 Task: Open a blank sheet, save the file as regularreading.doc Add Heading 'Benefits of regular reading: 'Benefits of regular reading:  Add the following points with tick bulletsAdd the following points with tick bullets •	Expanding knowledge_x000D_
•	Improving cognitive abilities_x000D_
 Highlight heading with color  Grey Select the entire text and apply  Outside Borders ,change the font size of heading and points to 20
Action: Mouse moved to (20, 20)
Screenshot: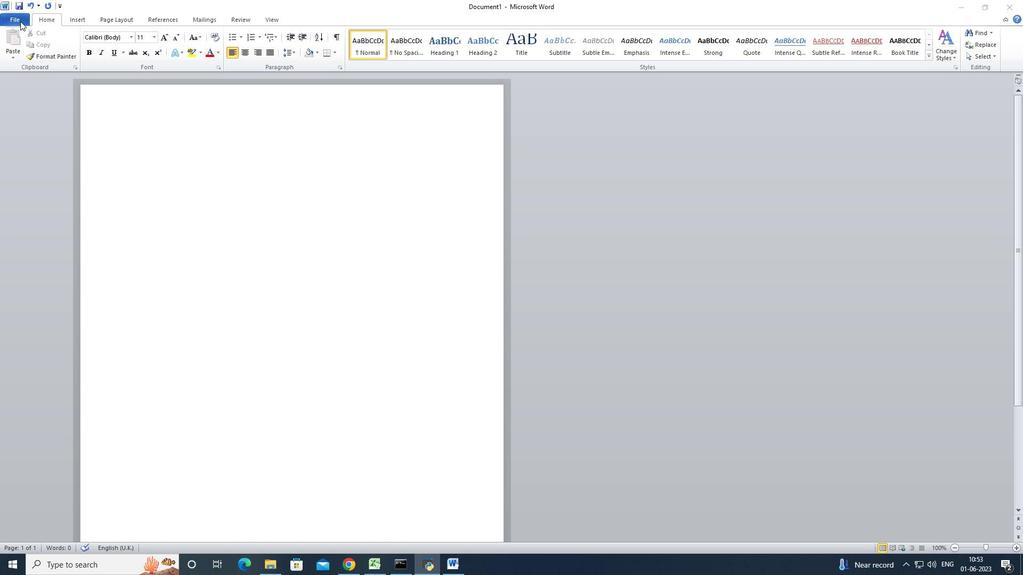 
Action: Mouse pressed left at (20, 20)
Screenshot: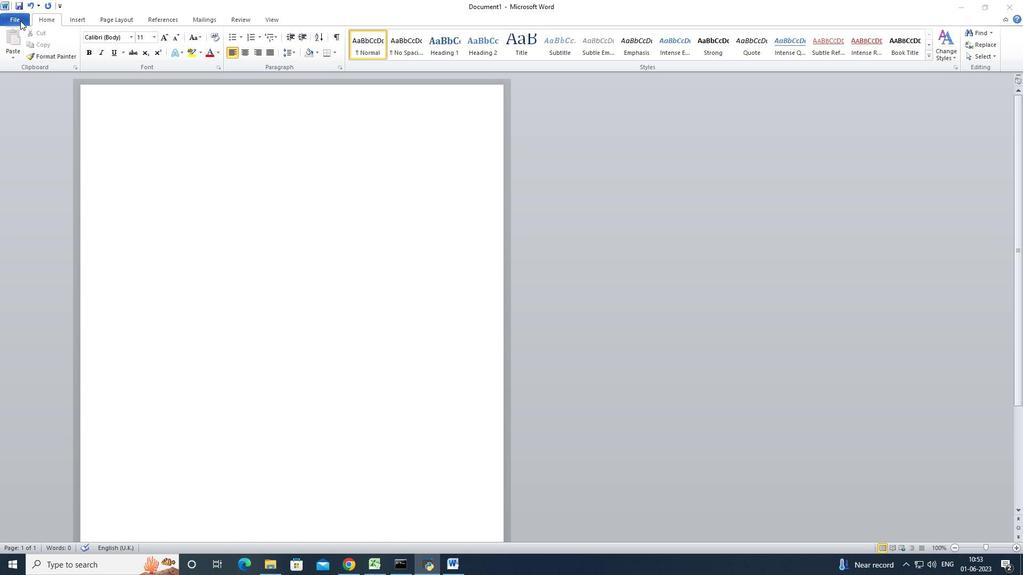 
Action: Mouse moved to (15, 17)
Screenshot: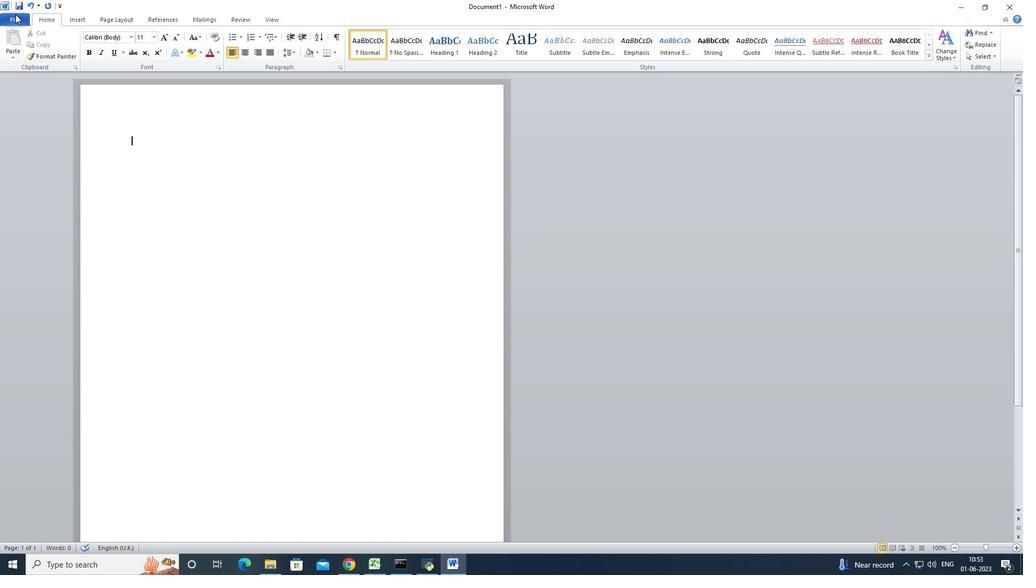 
Action: Mouse pressed left at (15, 17)
Screenshot: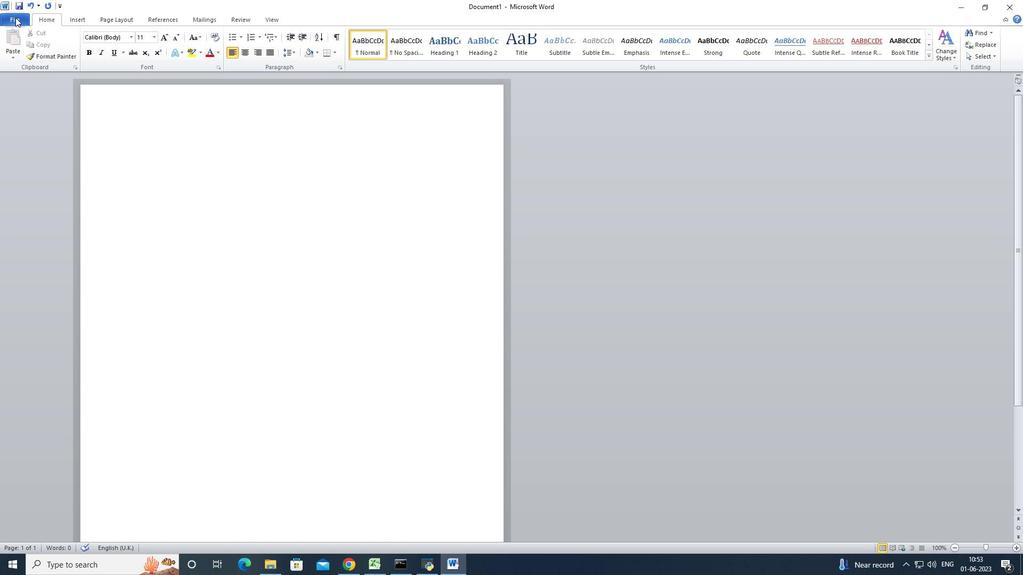 
Action: Mouse moved to (28, 140)
Screenshot: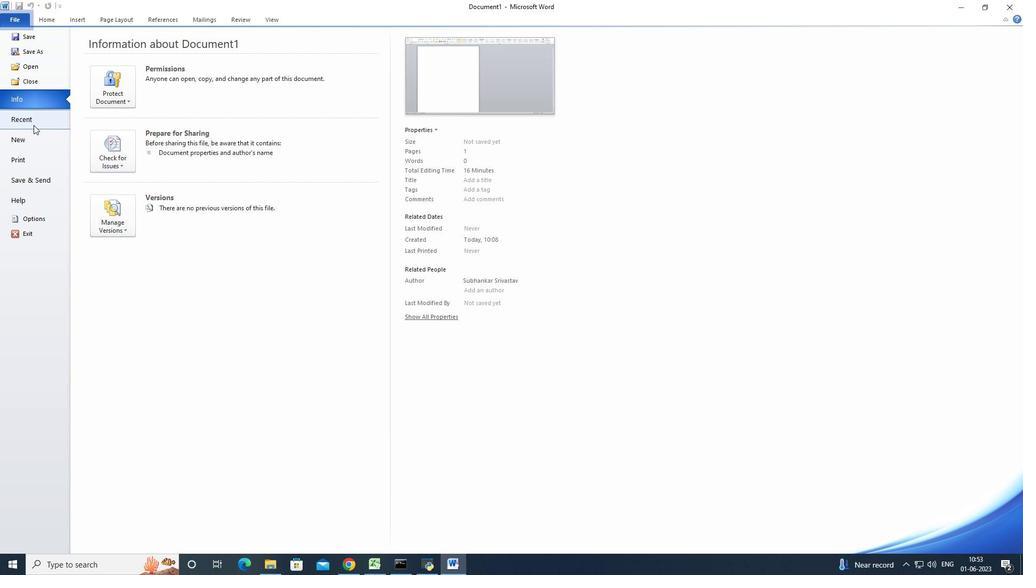 
Action: Mouse pressed left at (28, 140)
Screenshot: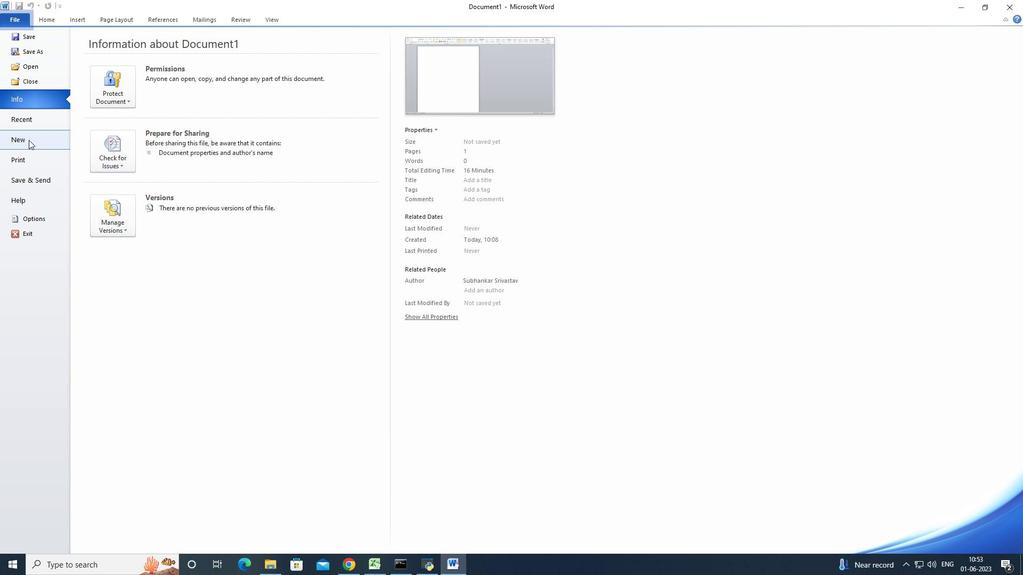 
Action: Mouse moved to (110, 109)
Screenshot: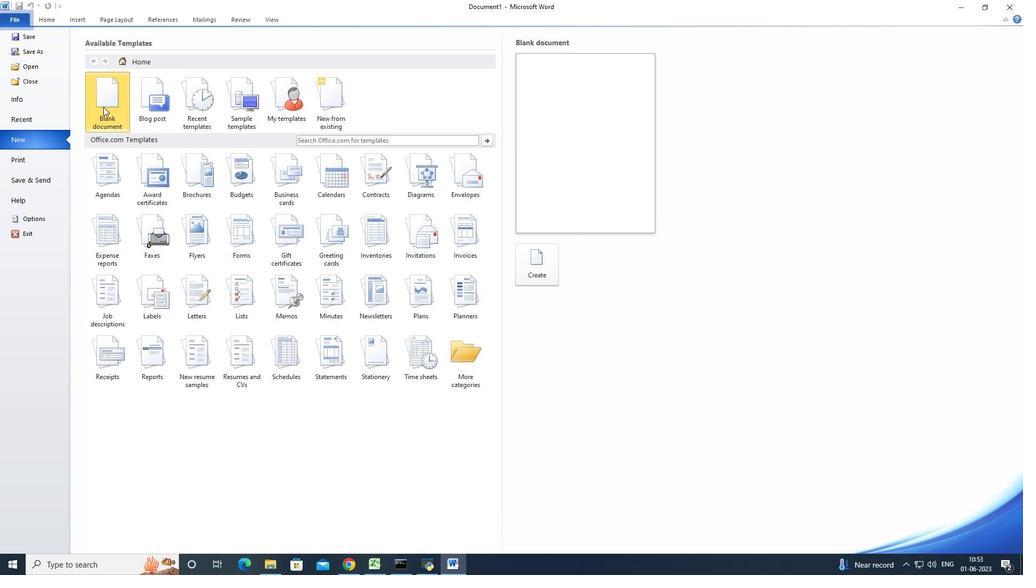 
Action: Mouse pressed left at (110, 109)
Screenshot: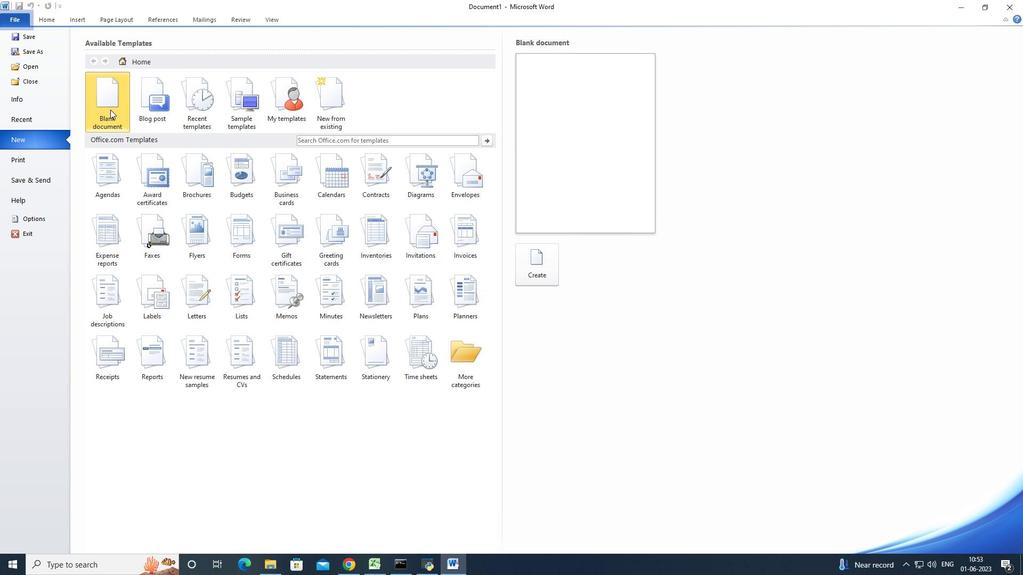 
Action: Mouse moved to (550, 258)
Screenshot: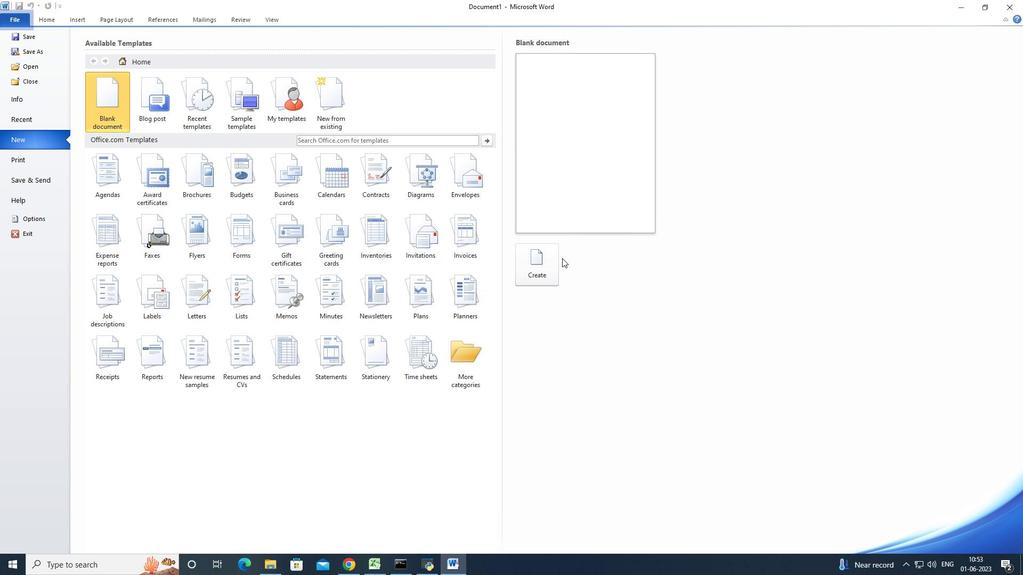 
Action: Mouse pressed left at (550, 258)
Screenshot: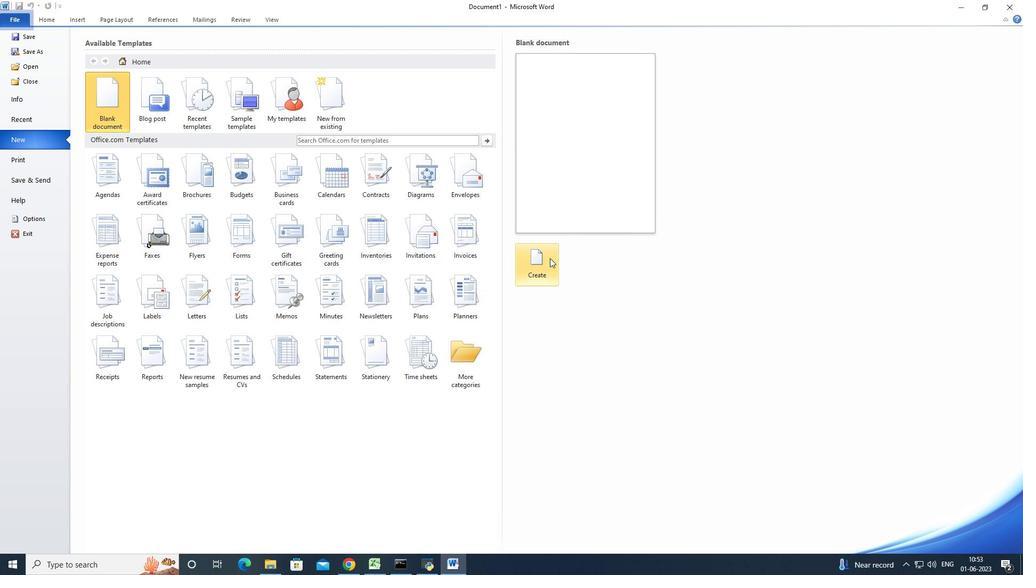 
Action: Mouse moved to (21, 19)
Screenshot: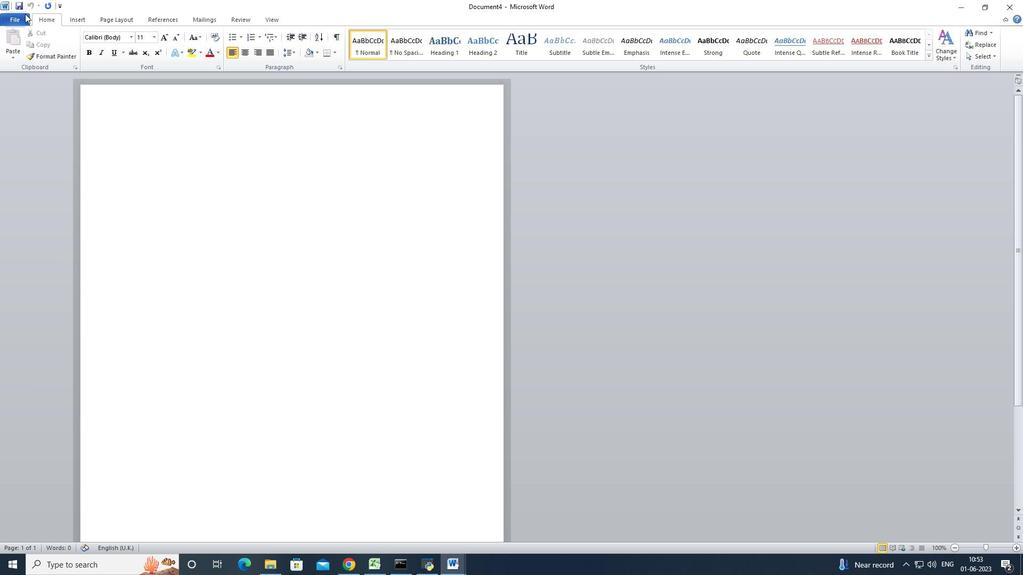 
Action: Mouse pressed left at (21, 19)
Screenshot: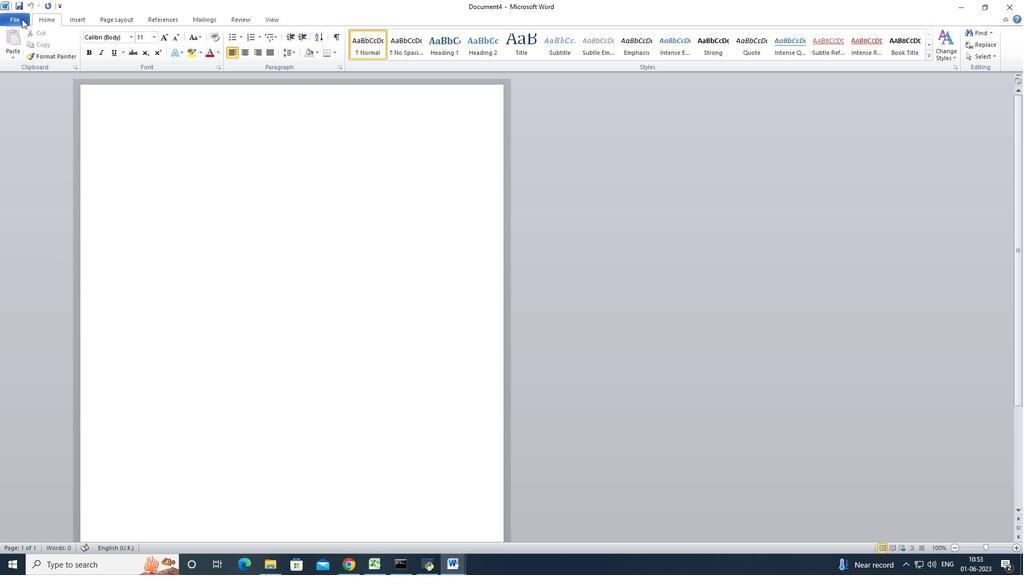 
Action: Mouse moved to (28, 41)
Screenshot: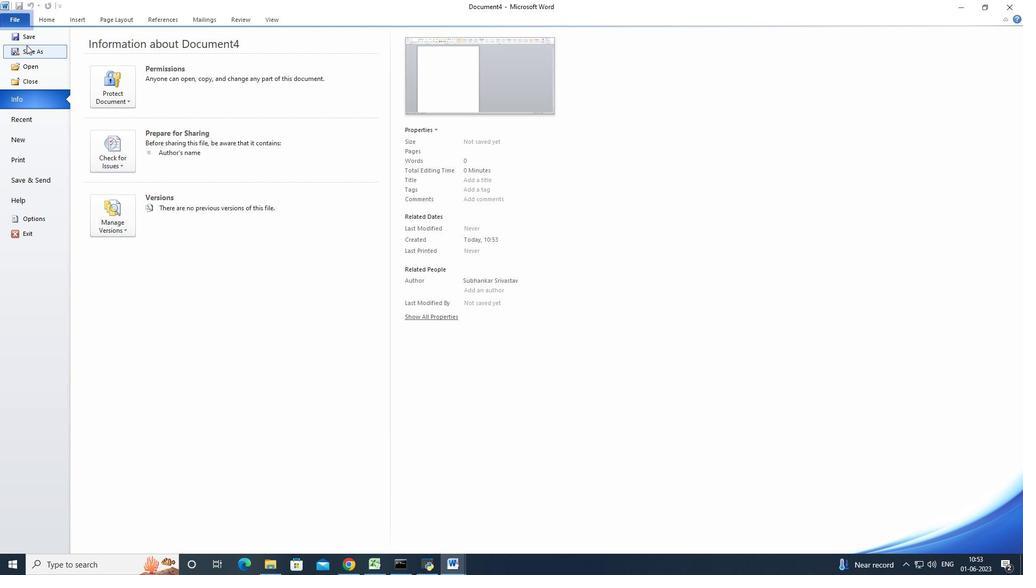 
Action: Mouse pressed left at (28, 41)
Screenshot: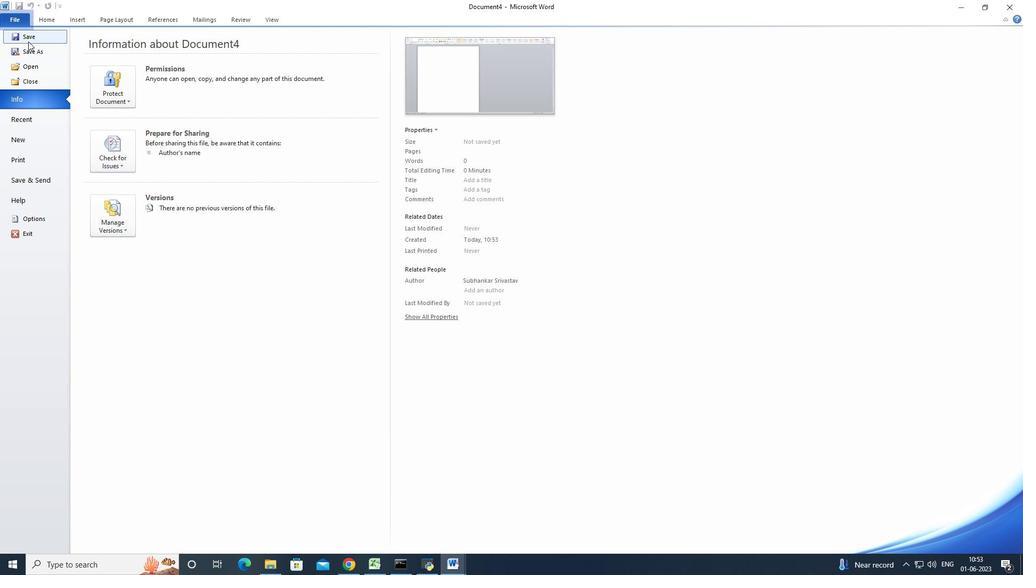 
Action: Mouse moved to (31, 51)
Screenshot: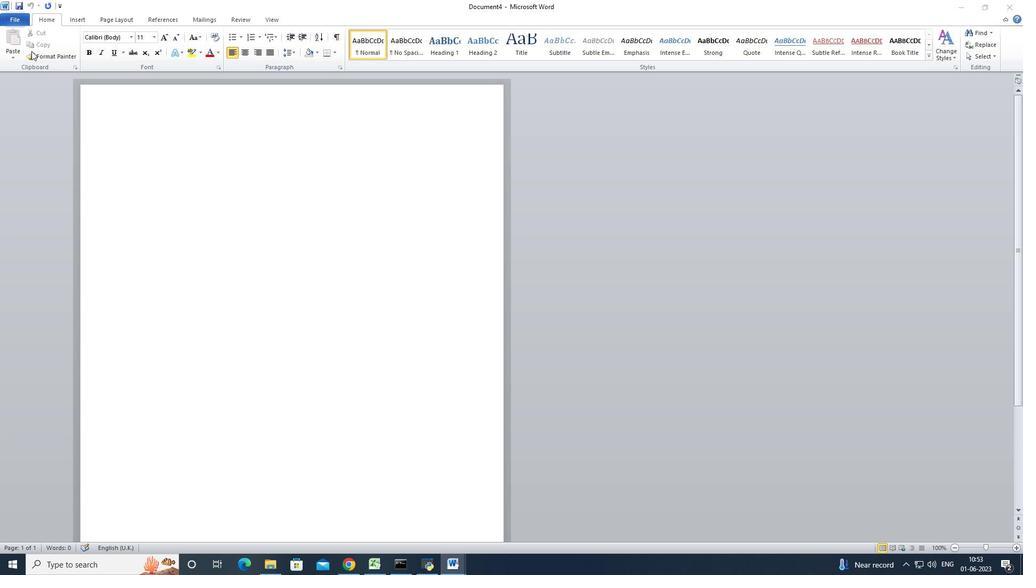 
Action: Key pressed <Key.shift>Regularreading
Screenshot: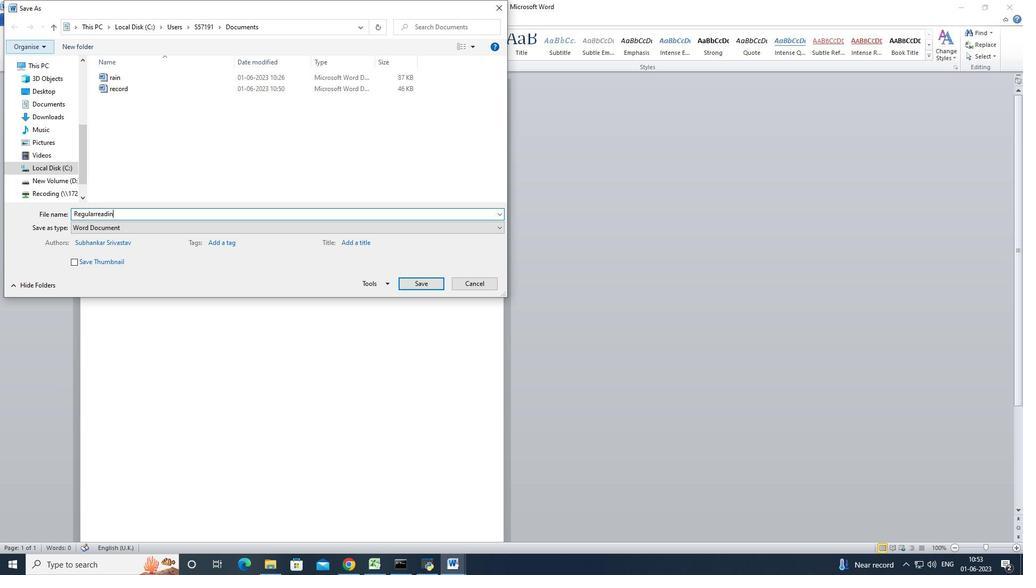 
Action: Mouse moved to (429, 288)
Screenshot: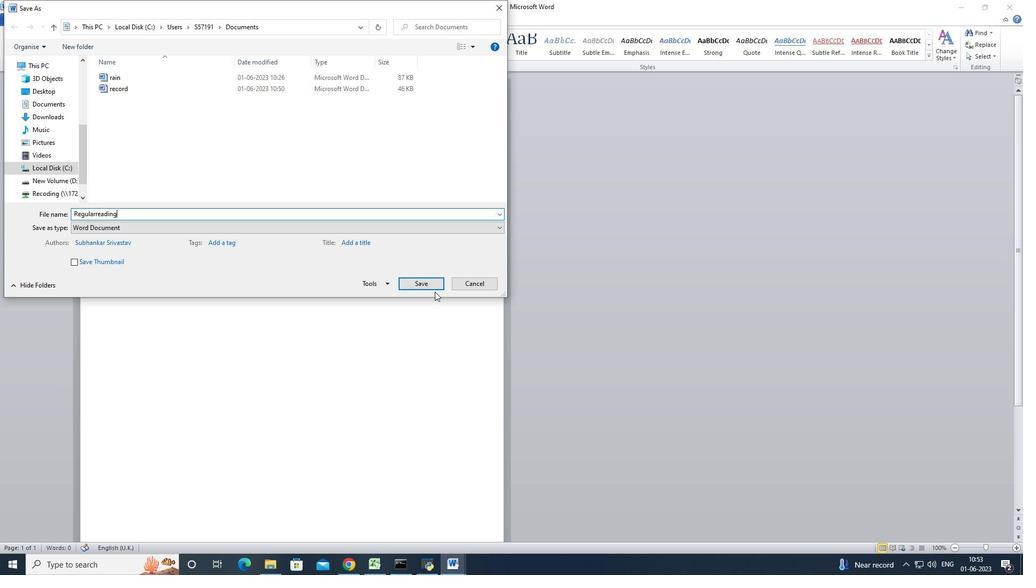
Action: Mouse pressed left at (429, 288)
Screenshot: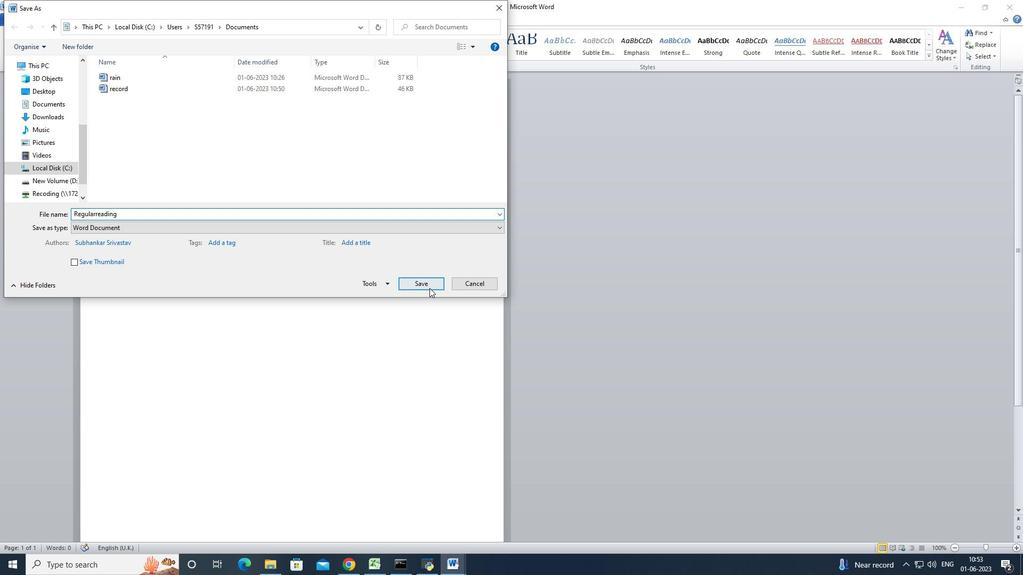 
Action: Mouse moved to (366, 259)
Screenshot: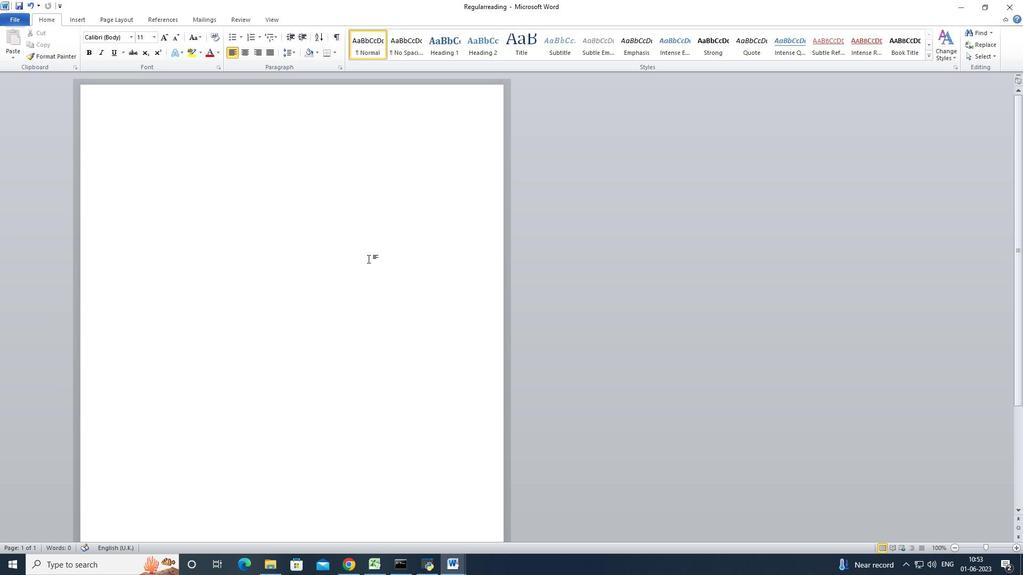 
Action: Key pressed <Key.shift><Key.shift><Key.shift><Key.shift><Key.shift><Key.shift><Key.shift><Key.shift><Key.shift><Key.shift><Key.shift><Key.shift><Key.shift><Key.shift><Key.shift><Key.shift><Key.shift><Key.shift><Key.shift><Key.shift><Key.shift><Key.shift><Key.shift><Key.shift><Key.shift><Key.shift><Key.shift><Key.shift><Key.shift>
Screenshot: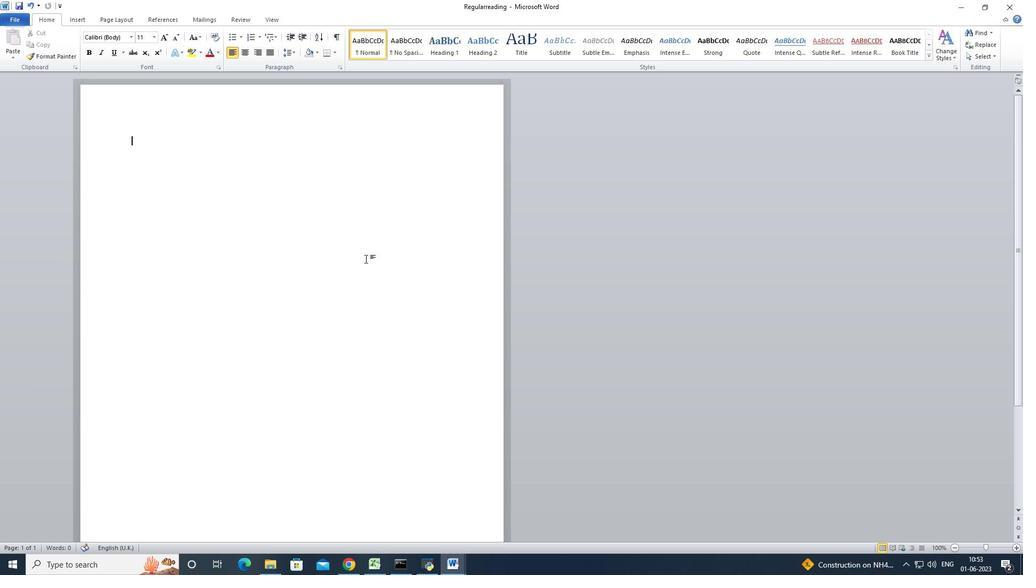 
Action: Mouse moved to (447, 42)
Screenshot: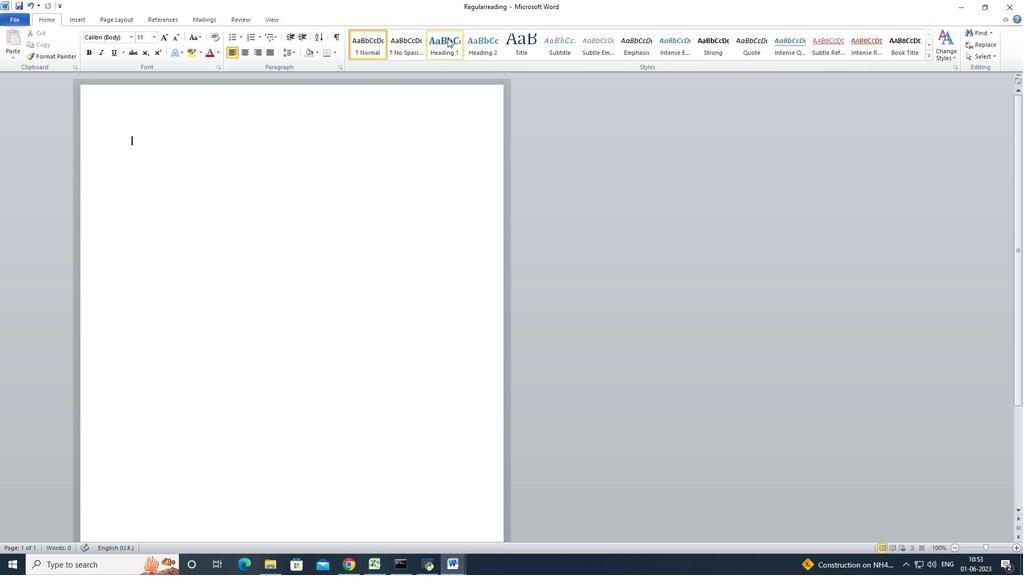
Action: Mouse pressed left at (447, 42)
Screenshot: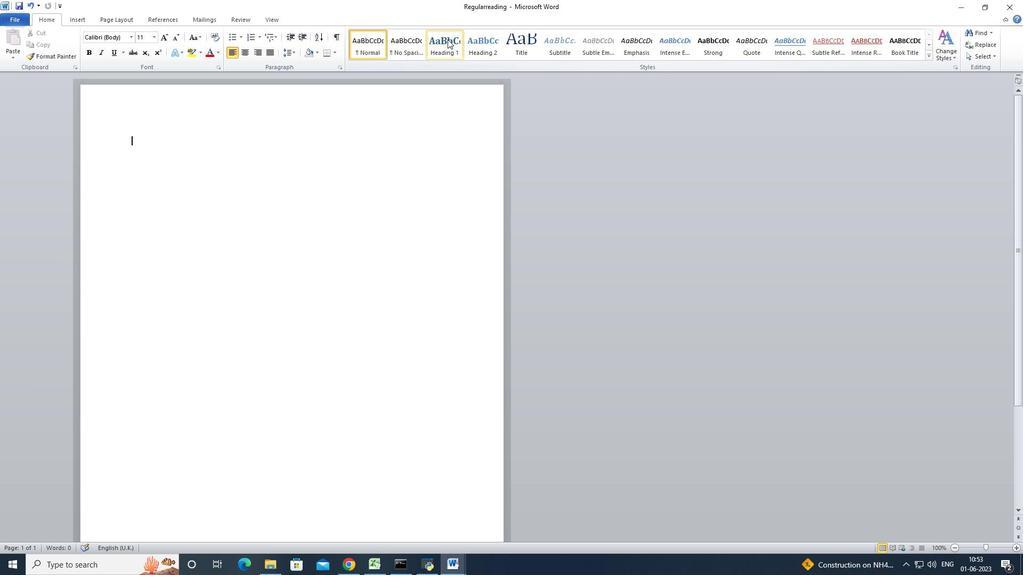
Action: Key pressed <Key.shift><Key.shift><Key.shift><Key.shift><Key.shift><Key.shift><Key.shift><Key.shift><Key.shift><Key.shift><Key.shift><Key.shift><Key.shift><Key.shift><Key.shift><Key.shift><Key.shift><Key.shift><Key.shift><Key.shift><Key.shift><Key.shift><Key.shift><Key.shift><Key.shift><Key.shift><Key.shift><Key.shift><Key.shift><Key.shift><Key.shift><Key.shift><Key.shift><Key.shift><Key.shift><Key.shift><Key.shift><Key.shift><Key.shift><Key.shift>Benefits<Key.space>of<Key.space><Key.shift><Key.shift>regular<Key.space>reading
Screenshot: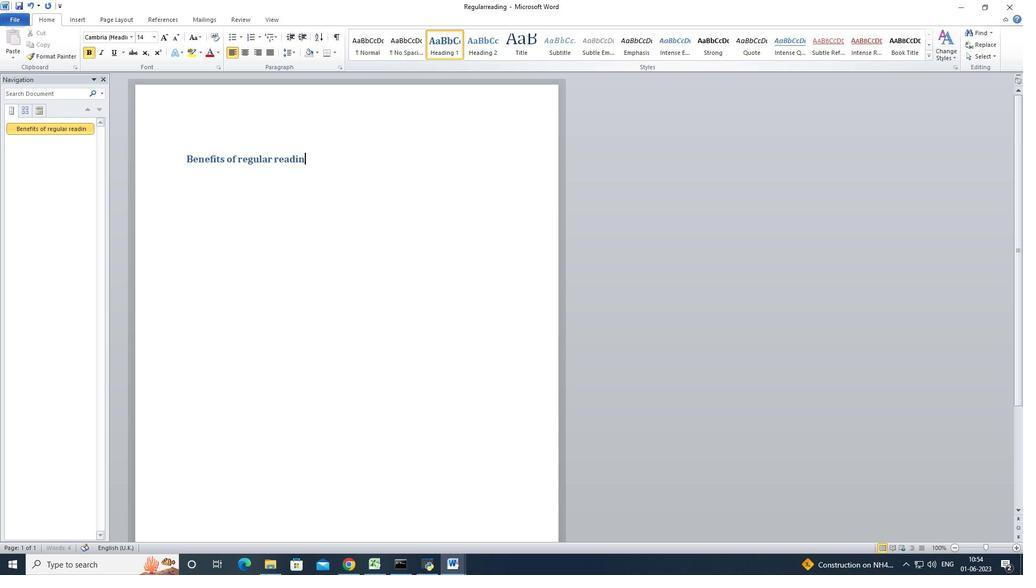 
Action: Mouse moved to (443, 44)
Screenshot: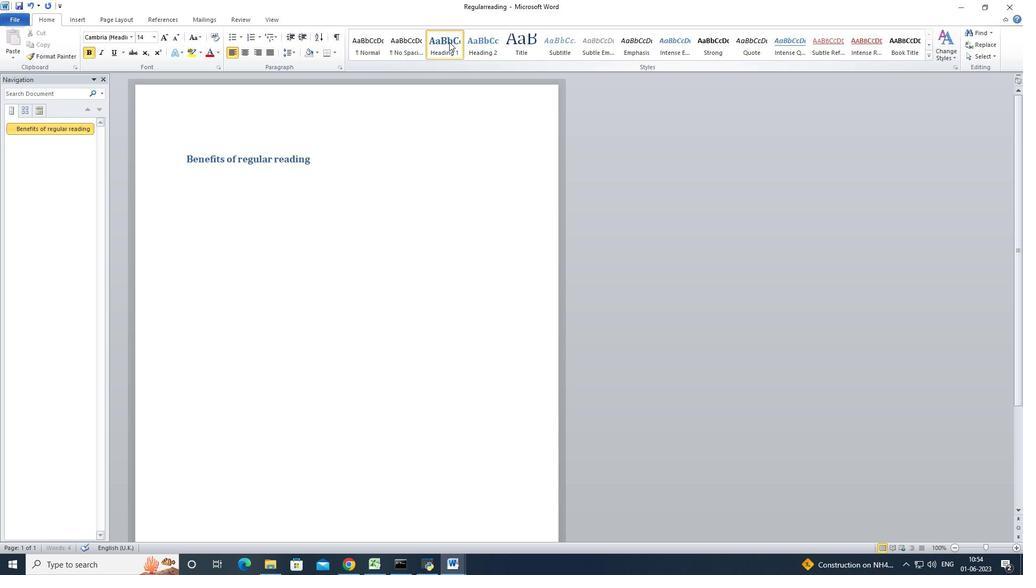 
Action: Mouse pressed left at (443, 44)
Screenshot: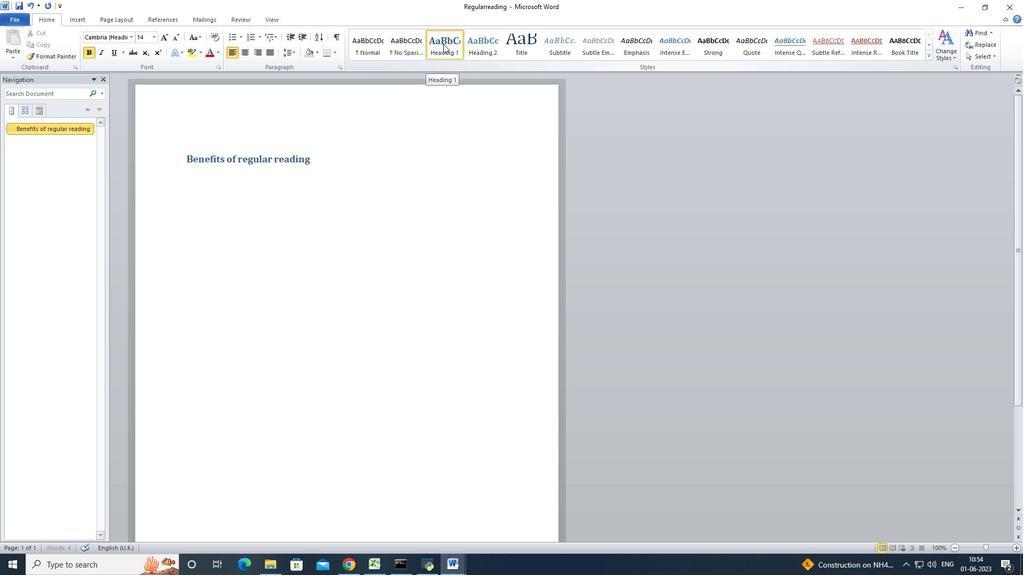 
Action: Mouse moved to (196, 179)
Screenshot: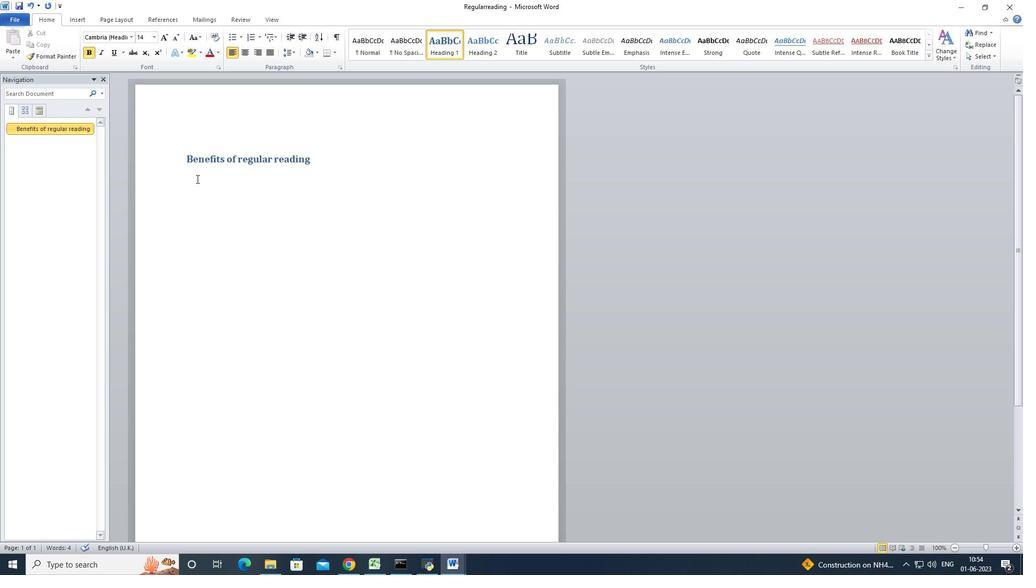 
Action: Mouse pressed left at (196, 179)
Screenshot: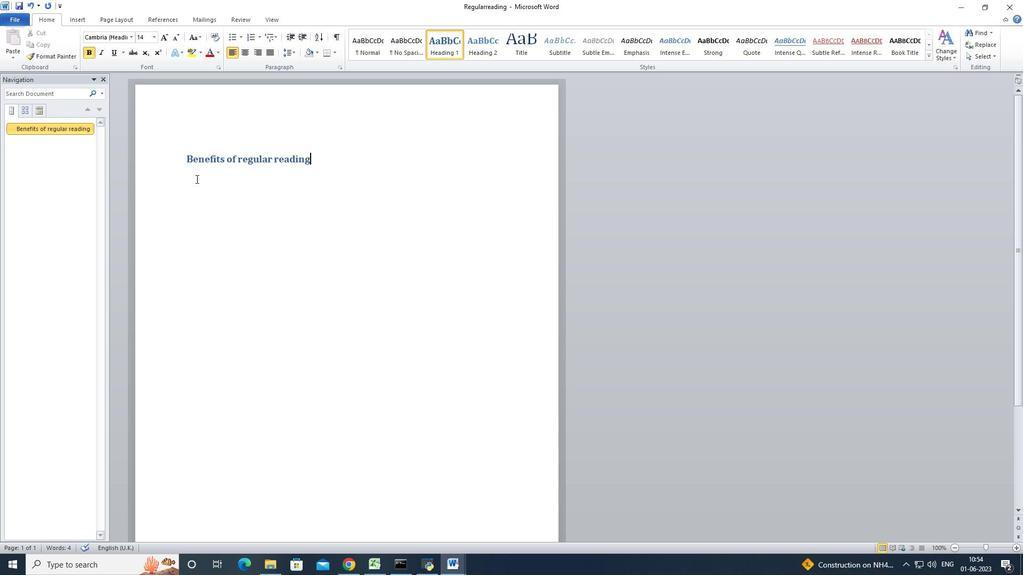 
Action: Mouse pressed left at (196, 179)
Screenshot: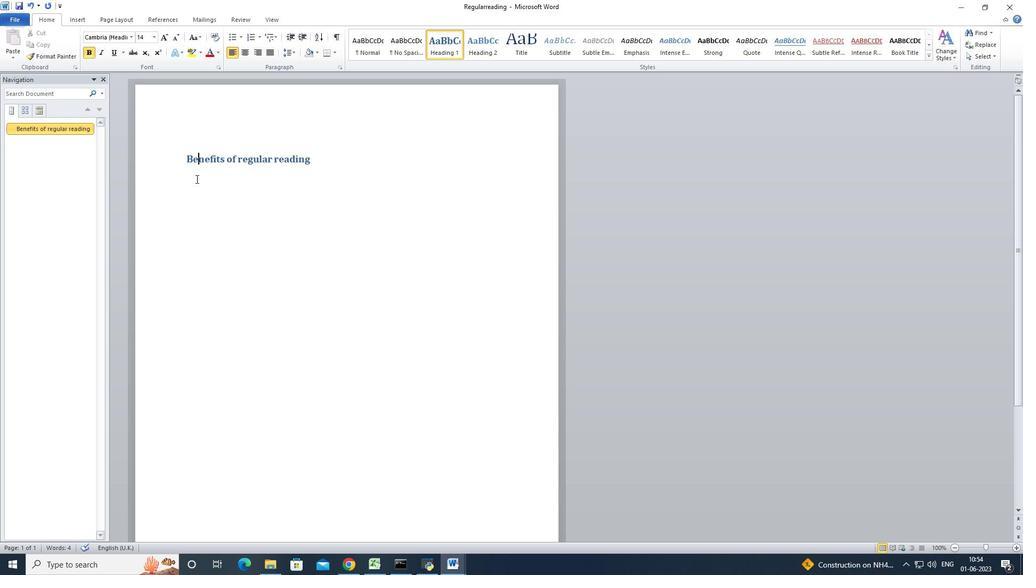 
Action: Mouse moved to (242, 39)
Screenshot: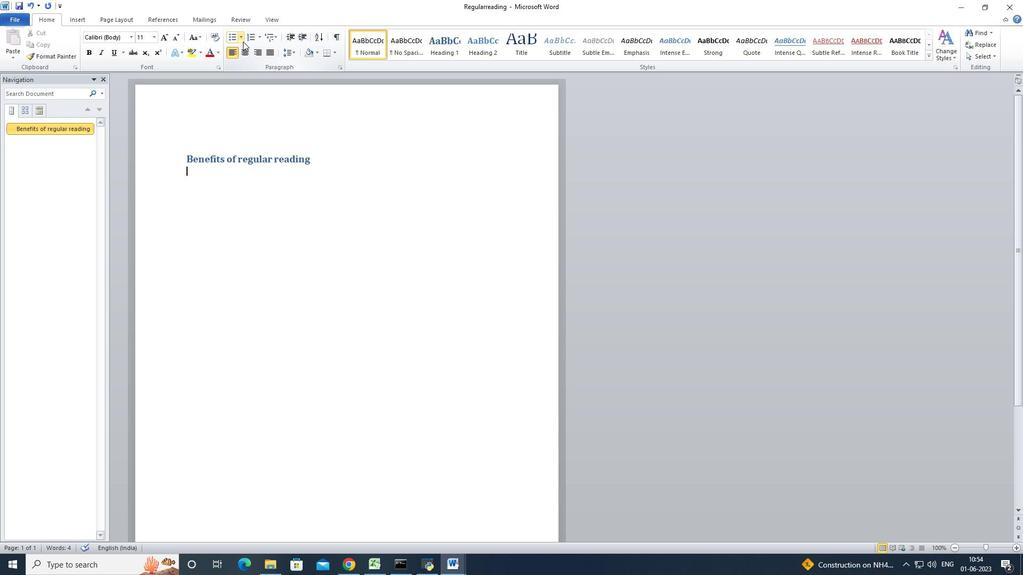 
Action: Mouse pressed left at (242, 39)
Screenshot: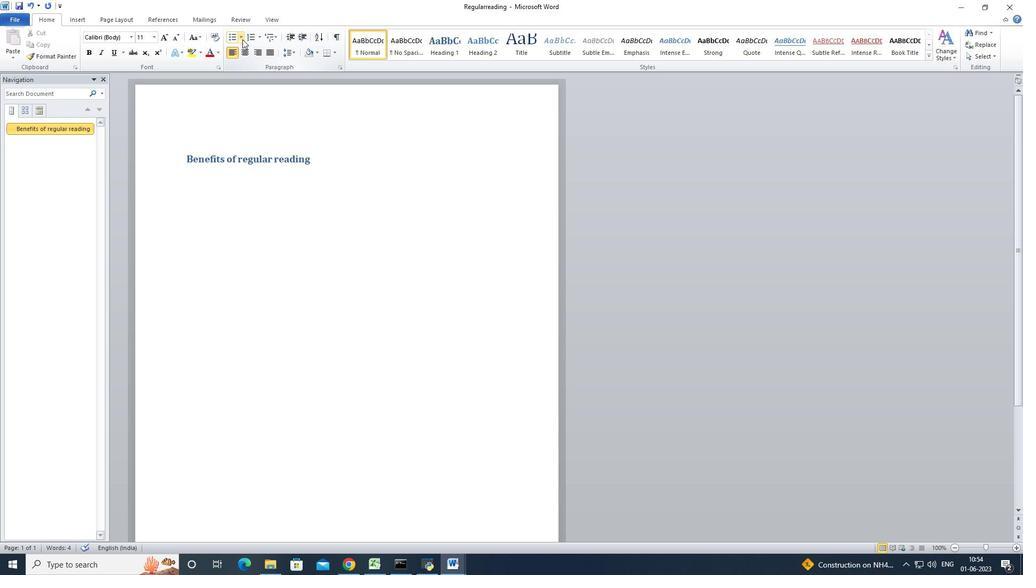 
Action: Mouse moved to (263, 95)
Screenshot: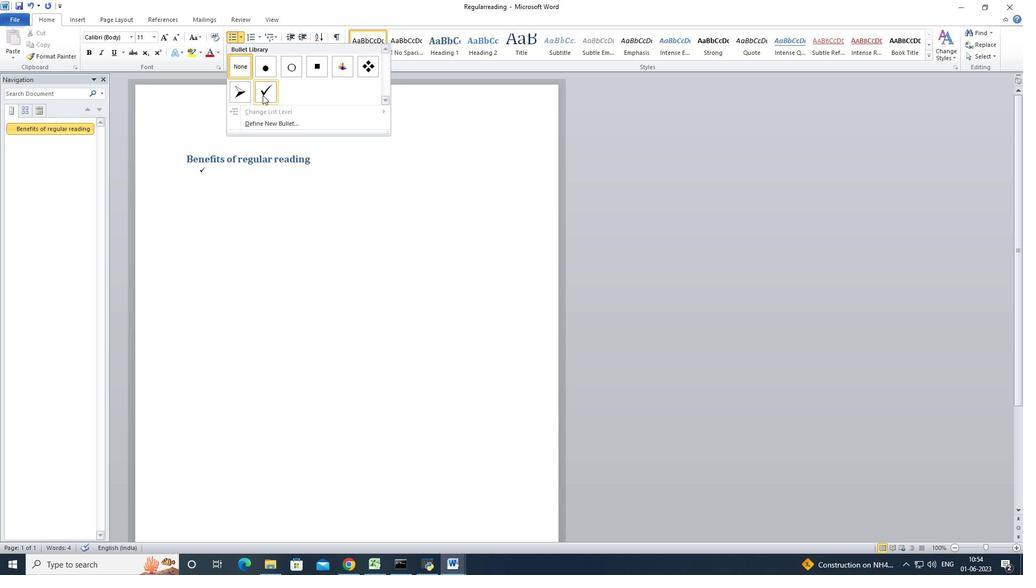 
Action: Mouse pressed left at (263, 95)
Screenshot: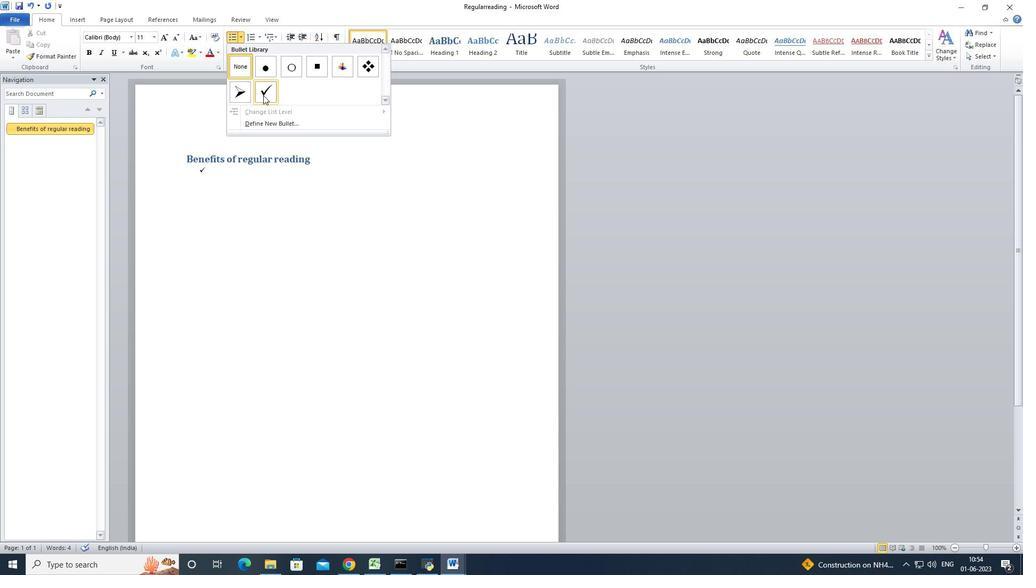
Action: Key pressed <Key.shift>Expanding<Key.space><Key.shift><Key.shift><Key.shift>knowlege<Key.enter>i<Key.backspace><Key.shift>Improving<Key.space>cognitive<Key.space>abilities
Screenshot: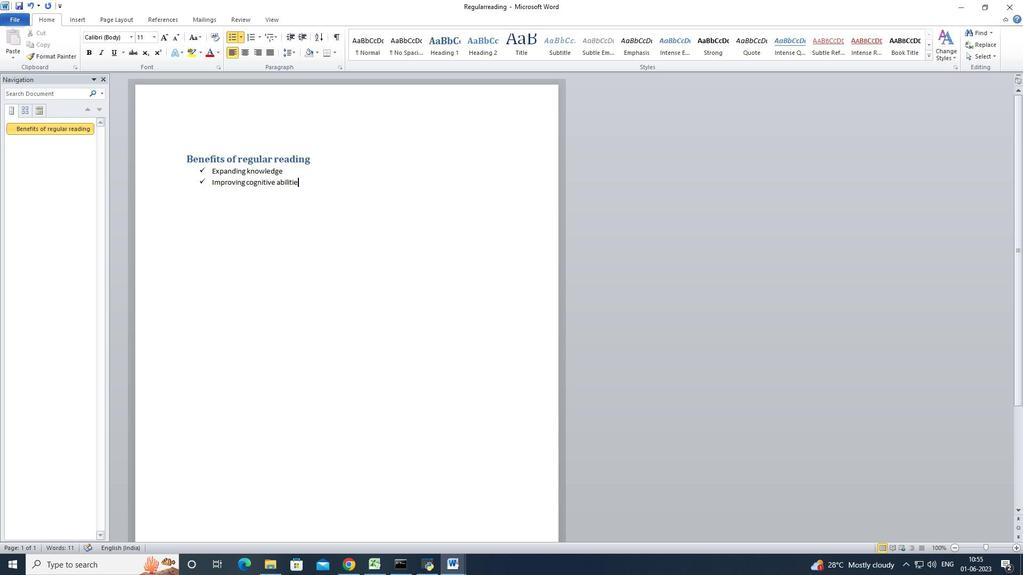 
Action: Mouse moved to (317, 159)
Screenshot: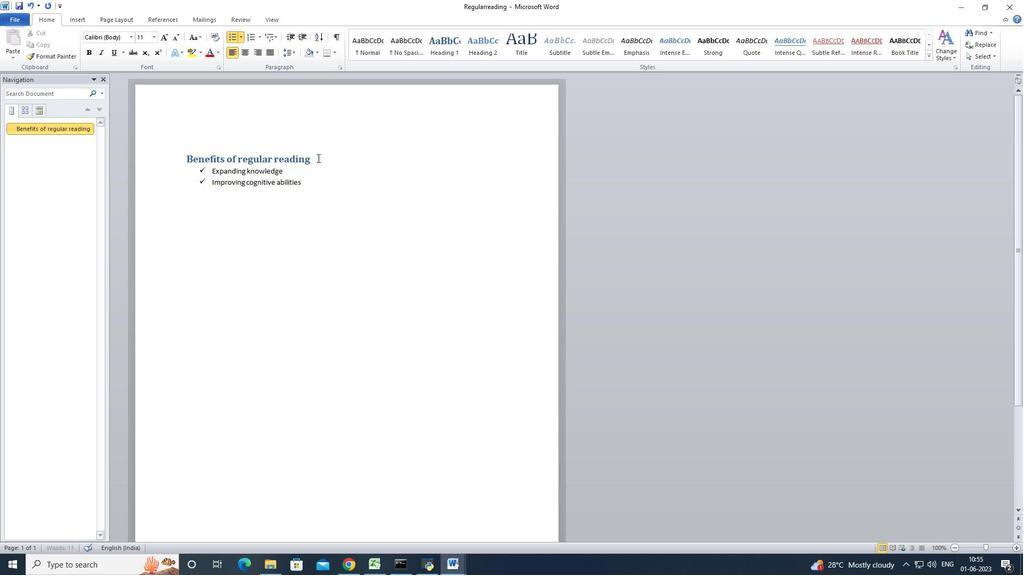
Action: Mouse pressed left at (317, 159)
Screenshot: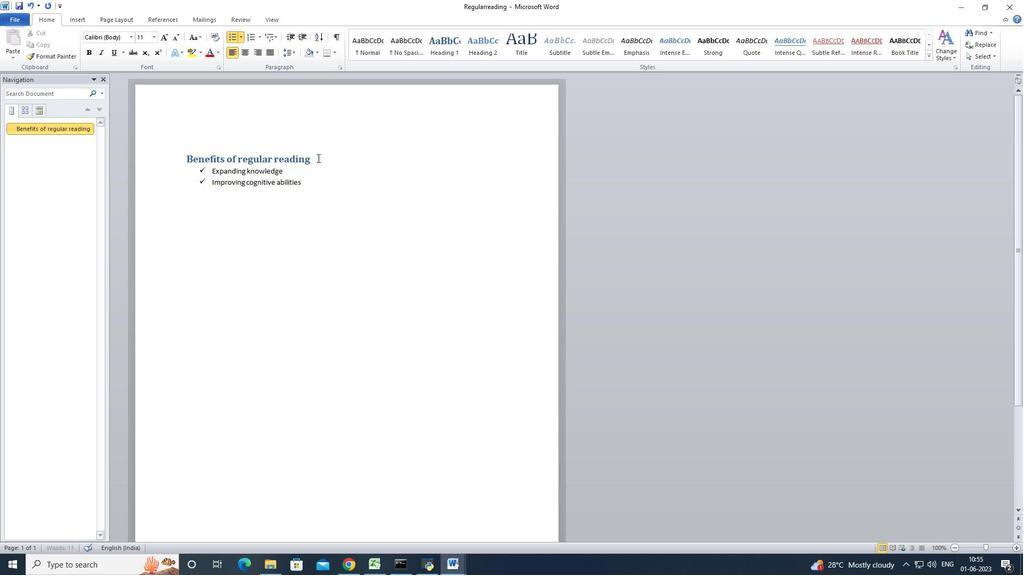 
Action: Mouse moved to (220, 53)
Screenshot: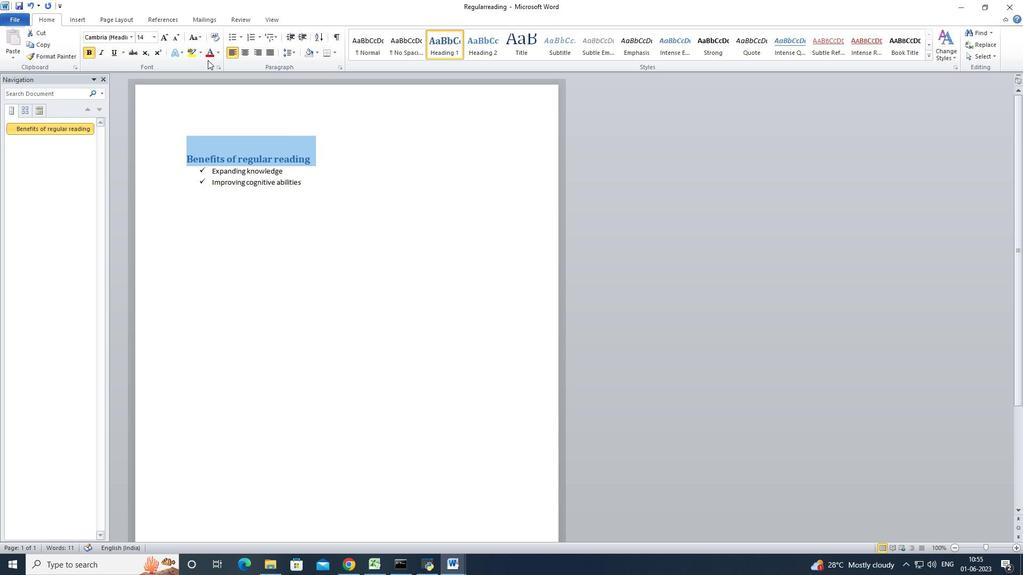 
Action: Mouse pressed left at (220, 53)
Screenshot: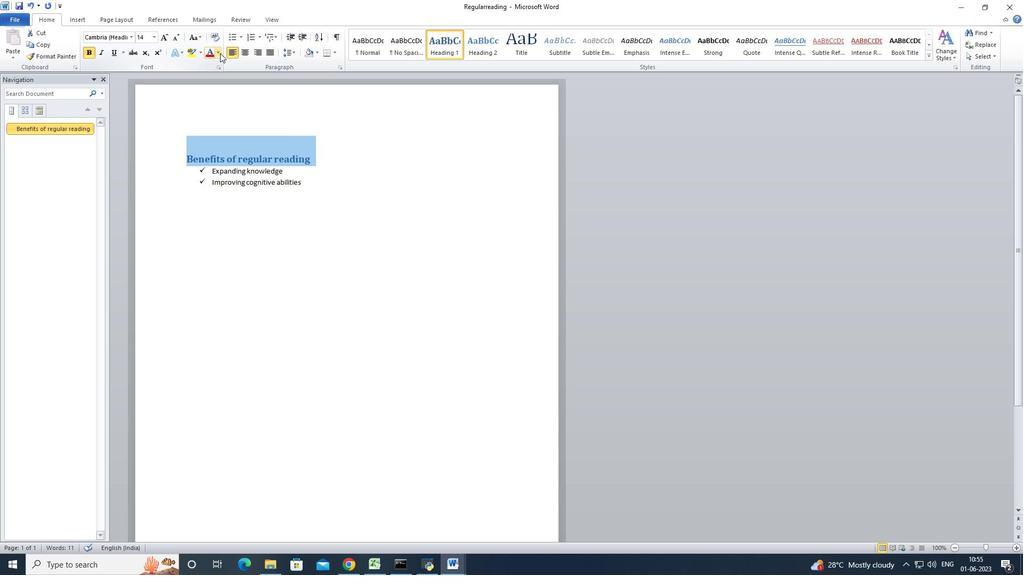 
Action: Mouse moved to (198, 53)
Screenshot: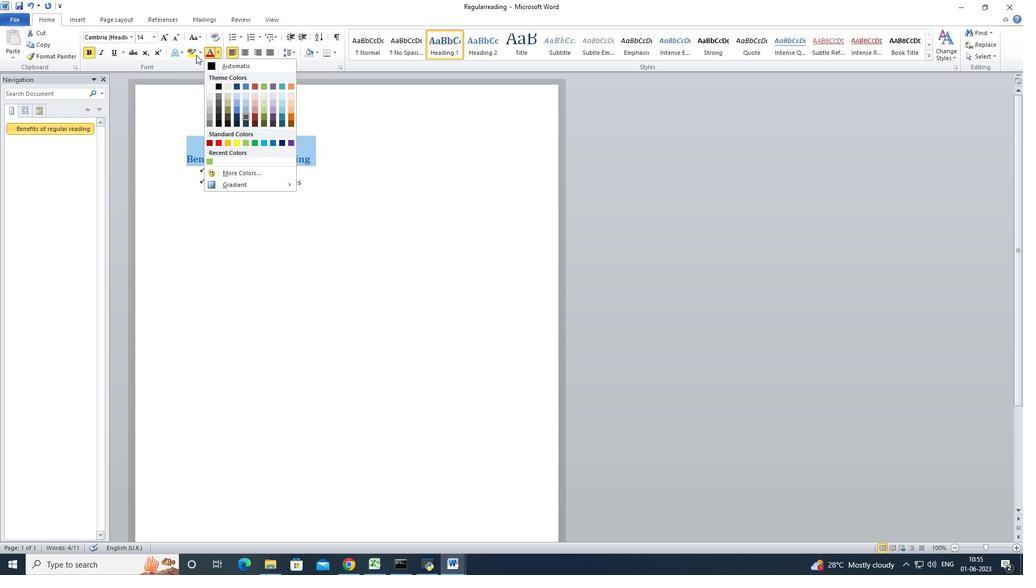 
Action: Mouse pressed left at (198, 53)
Screenshot: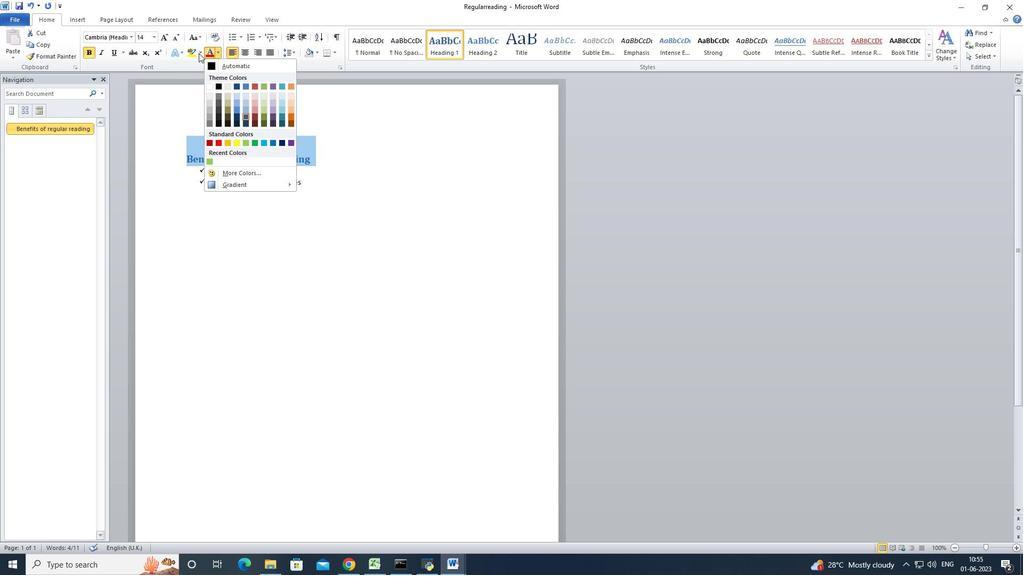 
Action: Mouse moved to (246, 100)
Screenshot: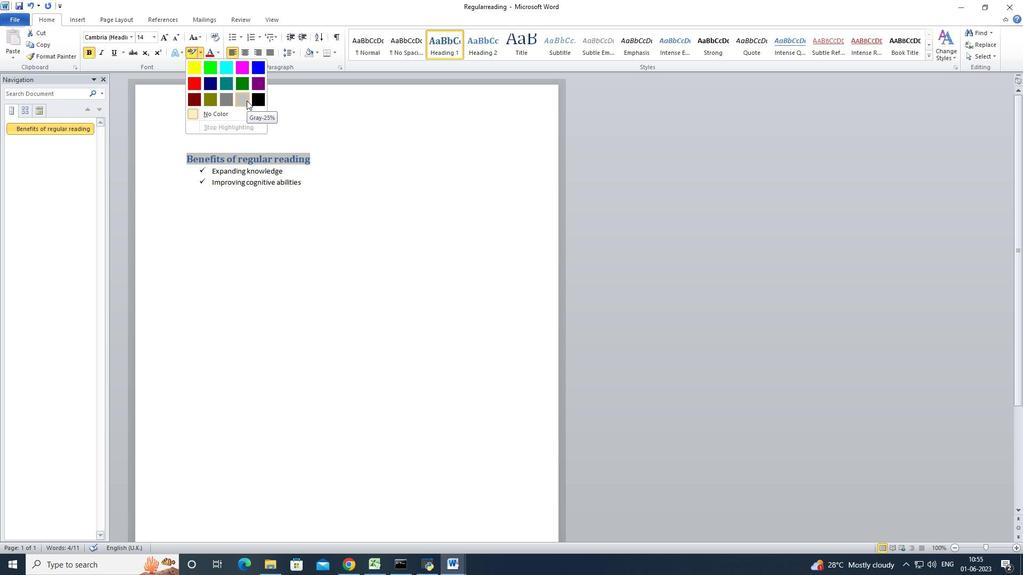 
Action: Mouse pressed left at (246, 100)
Screenshot: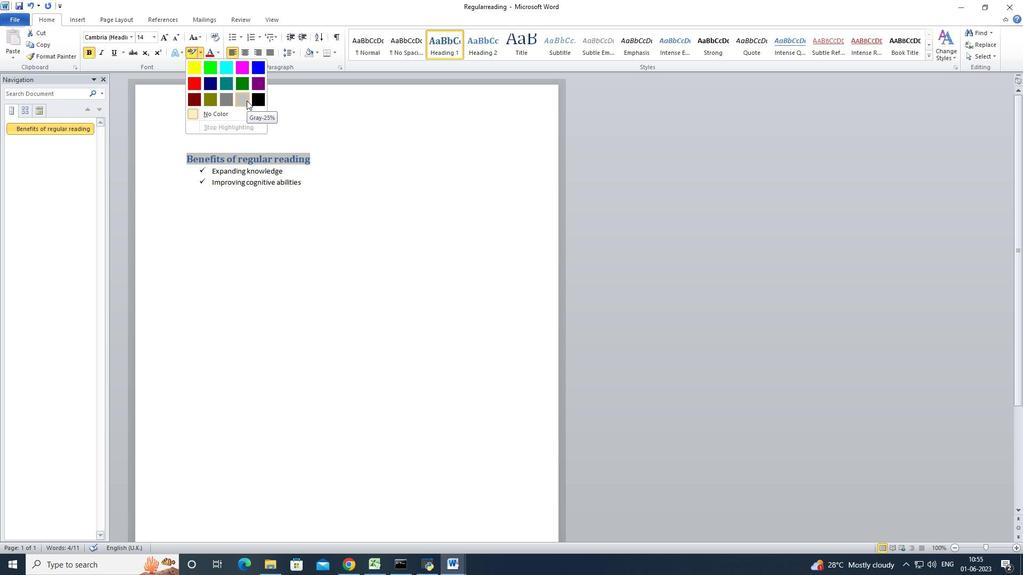 
Action: Mouse moved to (181, 150)
Screenshot: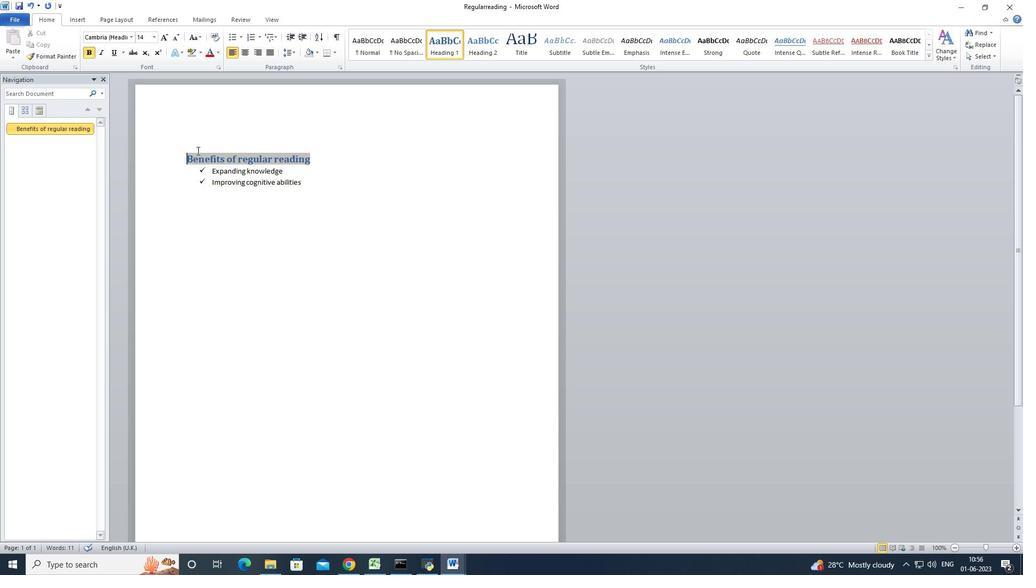 
Action: Mouse pressed left at (181, 150)
Screenshot: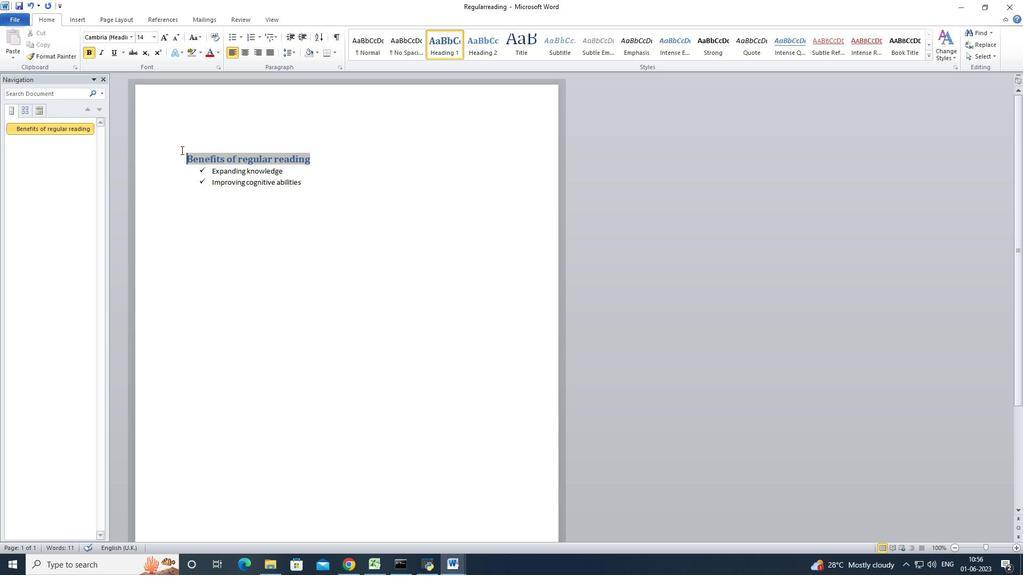 
Action: Mouse moved to (337, 53)
Screenshot: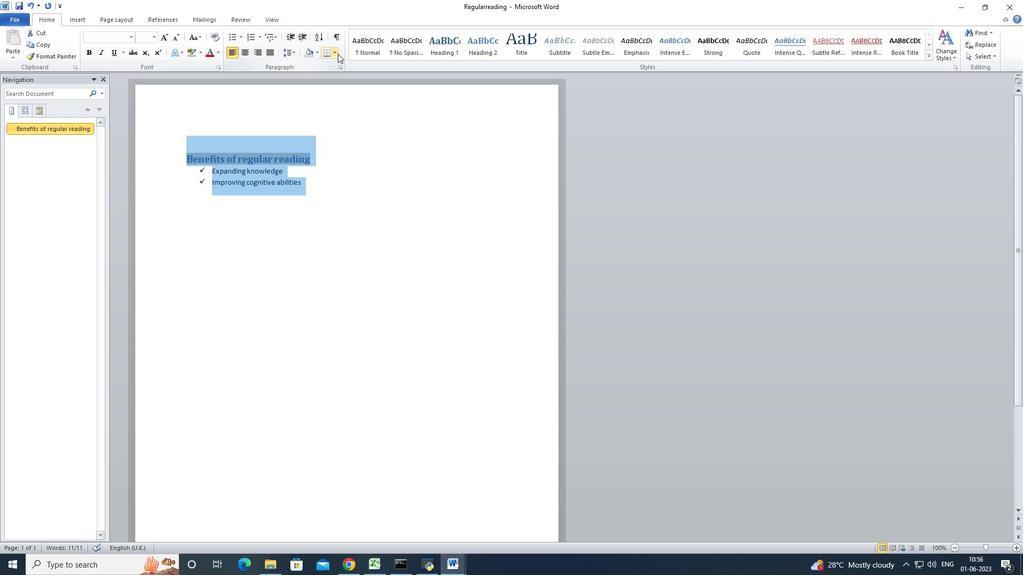 
Action: Mouse pressed left at (337, 53)
Screenshot: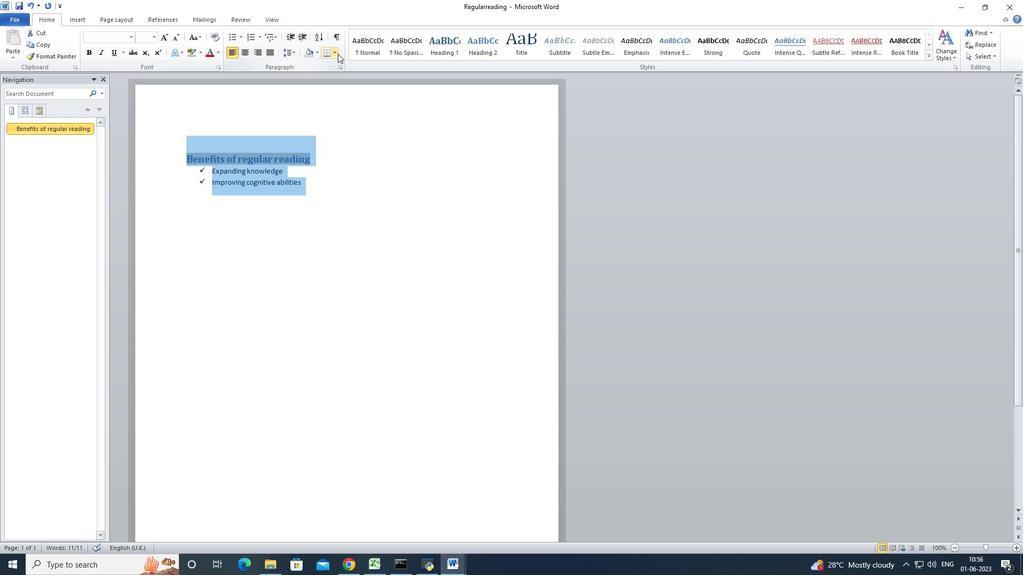 
Action: Mouse moved to (359, 141)
Screenshot: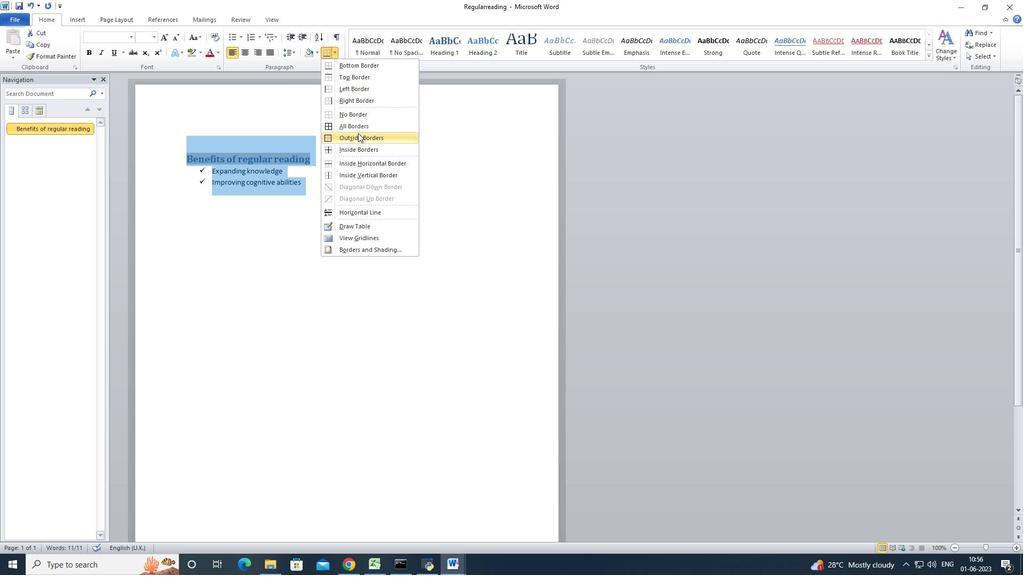 
Action: Mouse pressed left at (359, 141)
Screenshot: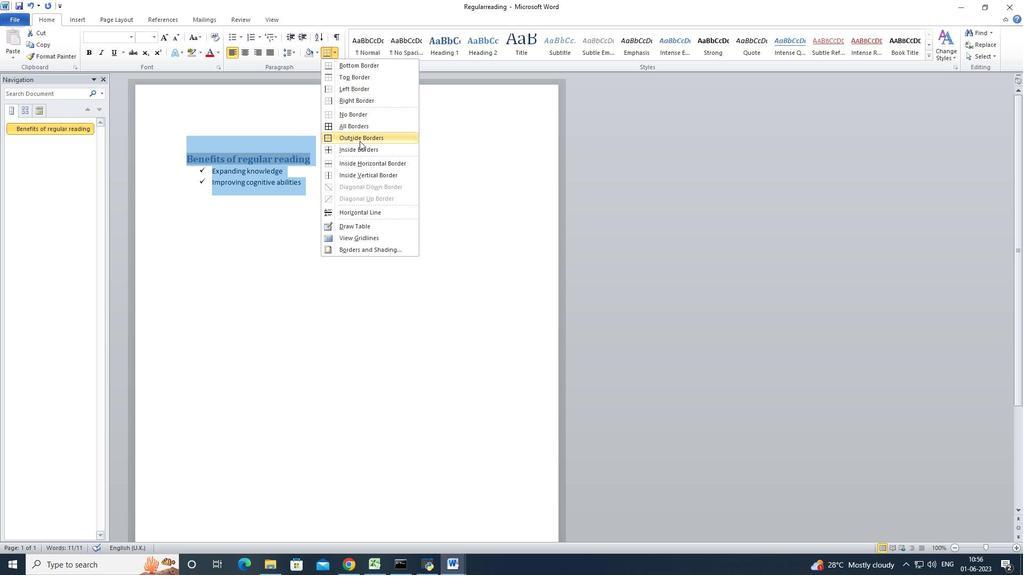 
Action: Mouse moved to (321, 222)
Screenshot: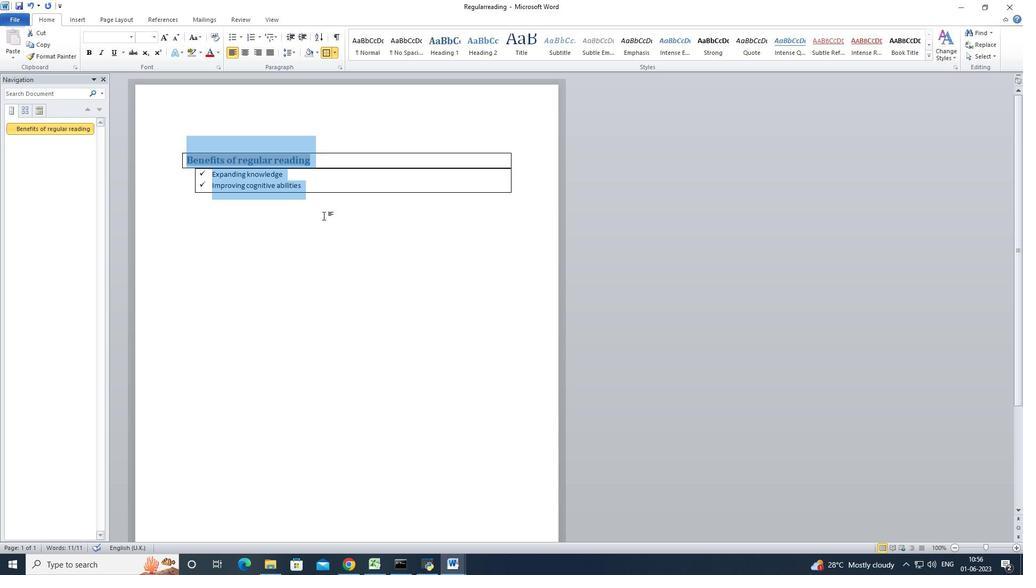 
Action: Mouse pressed left at (321, 222)
Screenshot: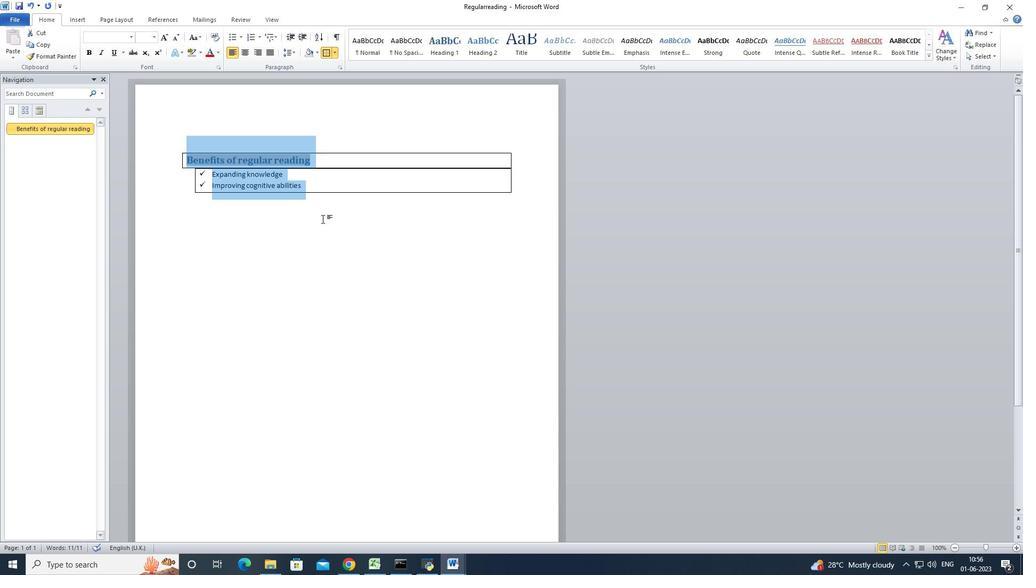
Action: Mouse moved to (182, 155)
Screenshot: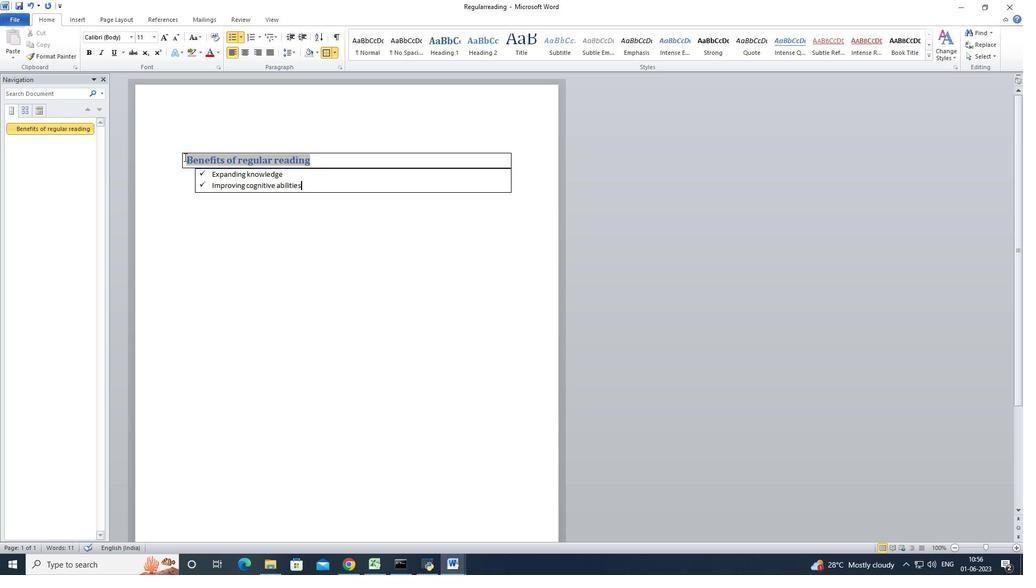 
Action: Mouse pressed left at (182, 155)
Screenshot: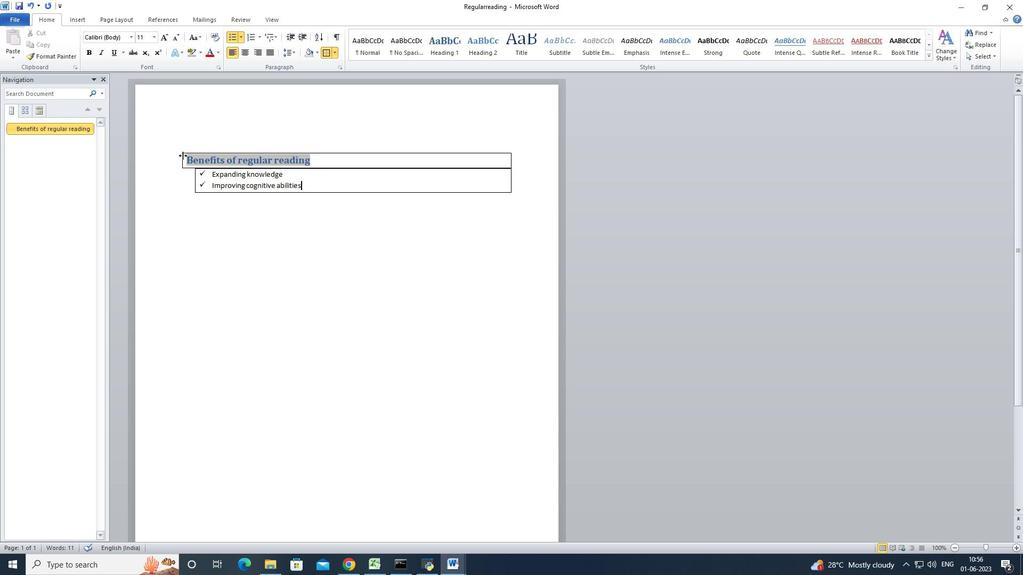 
Action: Mouse moved to (182, 157)
Screenshot: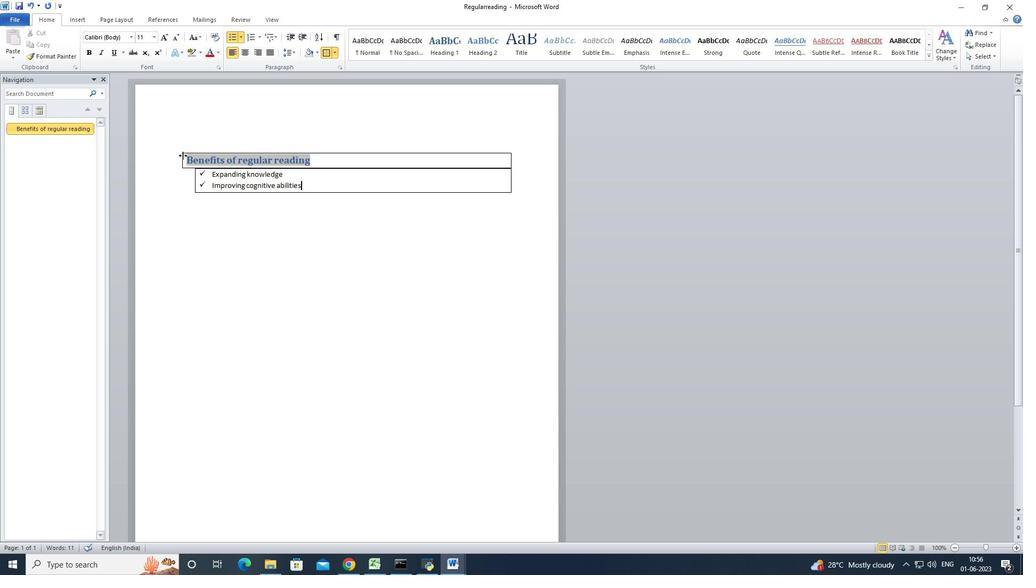 
Action: Key pressed ctrl+A
Screenshot: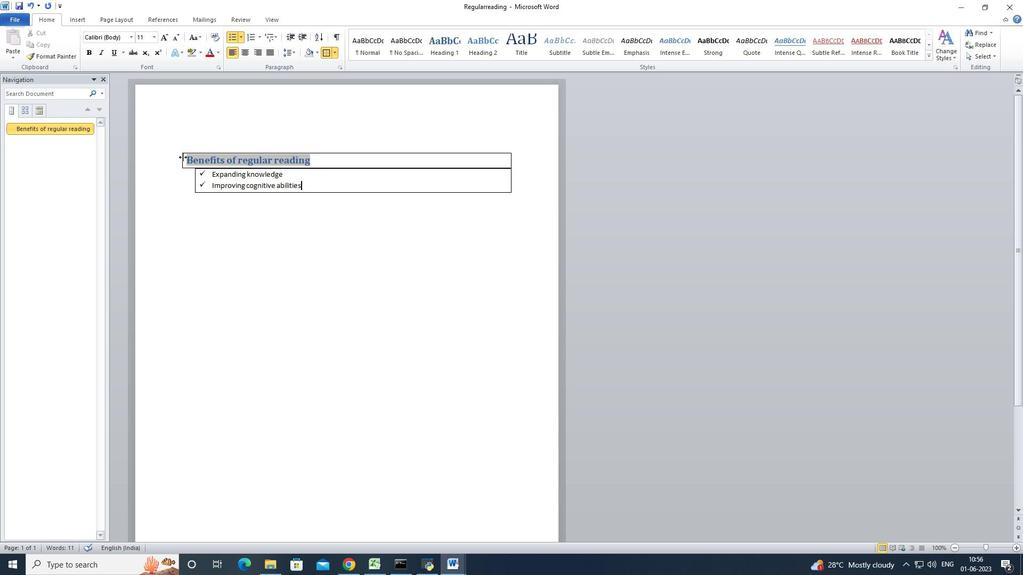 
Action: Mouse moved to (155, 38)
Screenshot: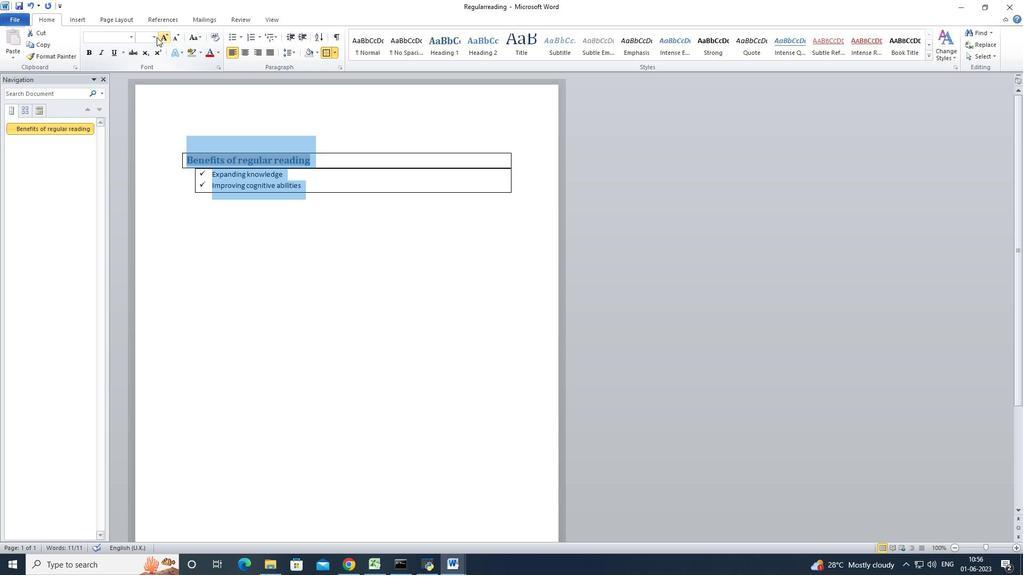 
Action: Mouse pressed left at (155, 38)
Screenshot: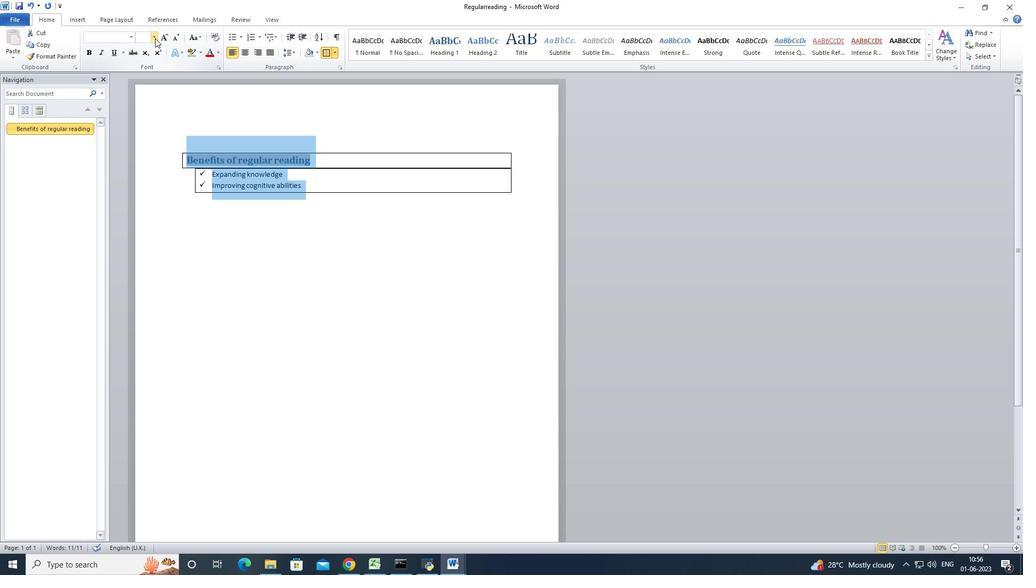 
Action: Mouse moved to (142, 119)
Screenshot: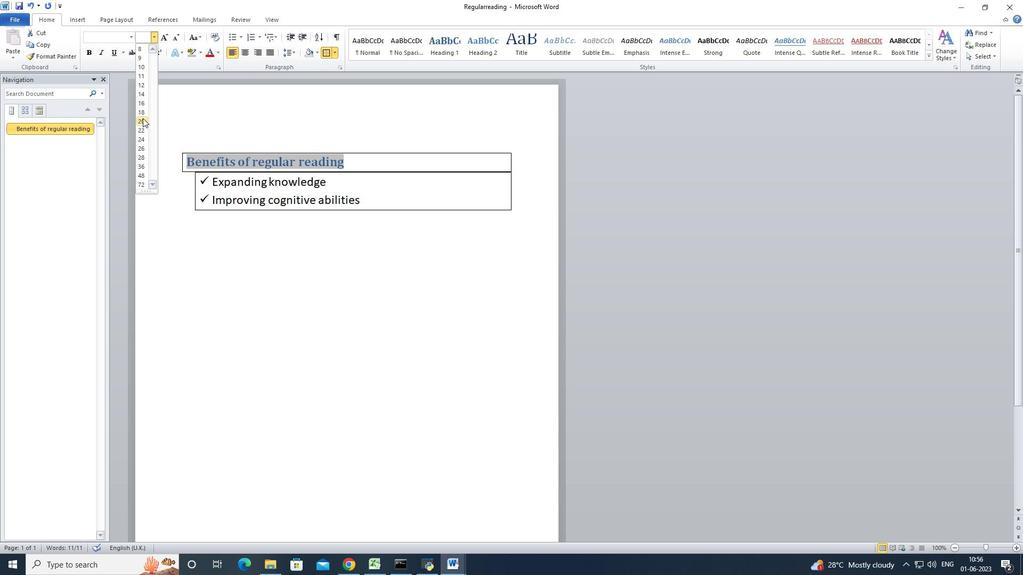 
Action: Mouse pressed left at (142, 119)
Screenshot: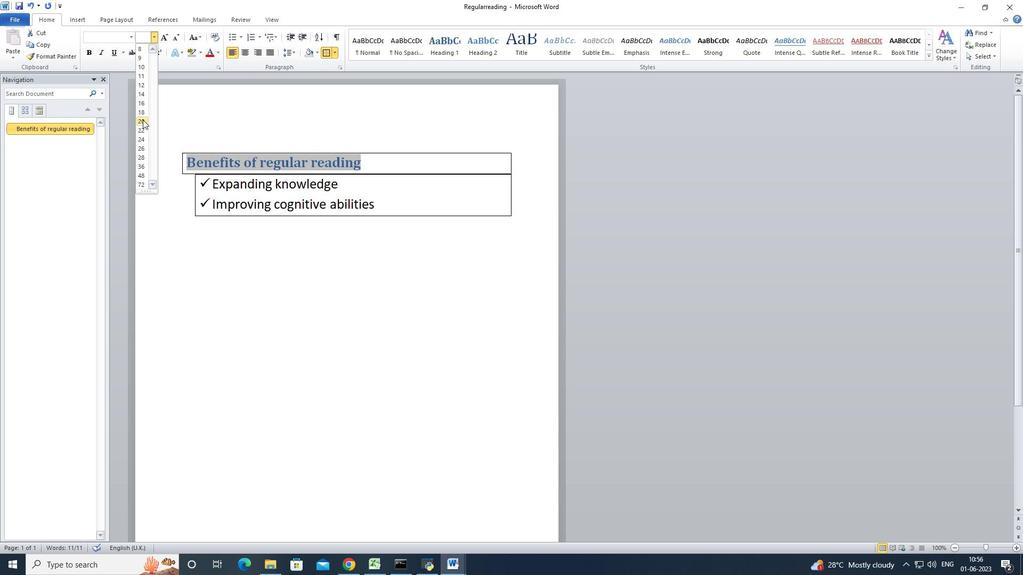 
Action: Mouse moved to (189, 248)
Screenshot: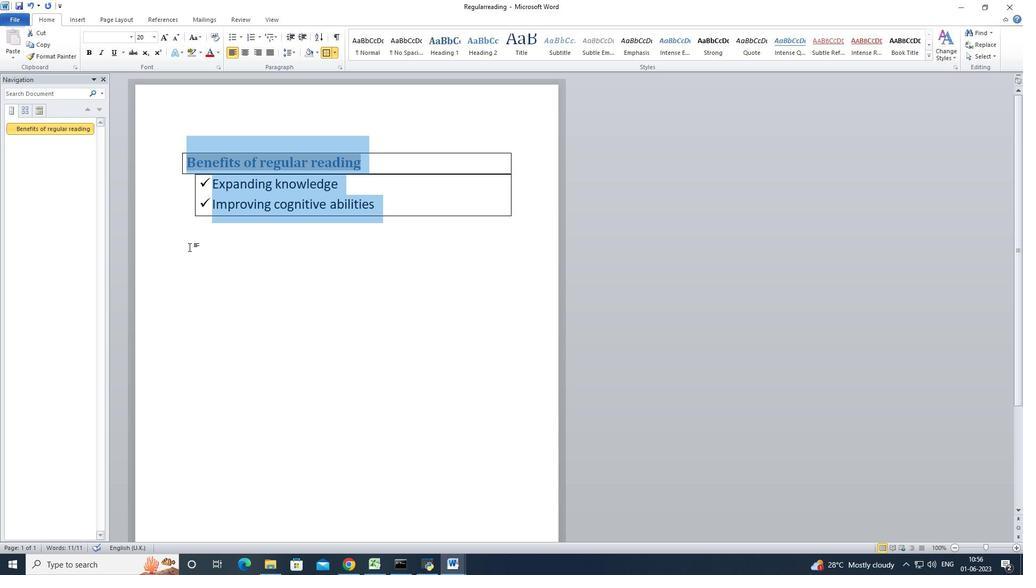 
Action: Mouse pressed left at (189, 248)
Screenshot: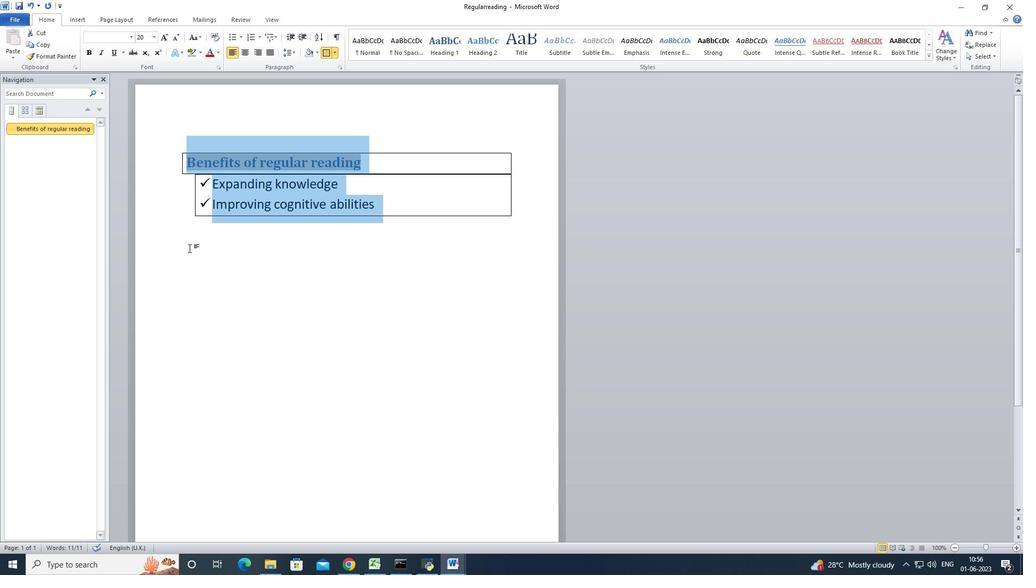 
Action: Mouse moved to (395, 260)
Screenshot: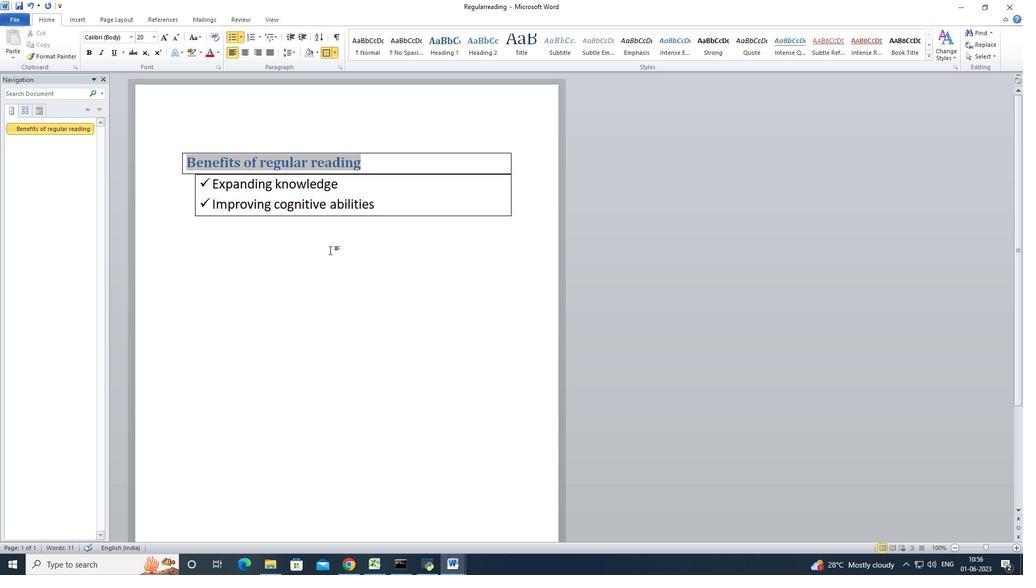 
Action: Mouse pressed left at (395, 260)
Screenshot: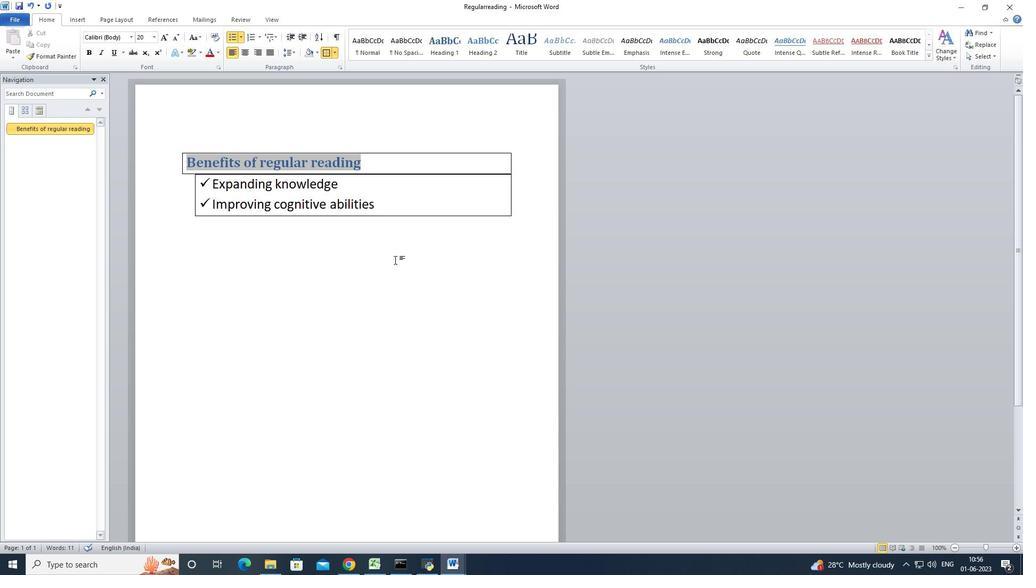 
Action: Key pressed ctrl+S
Screenshot: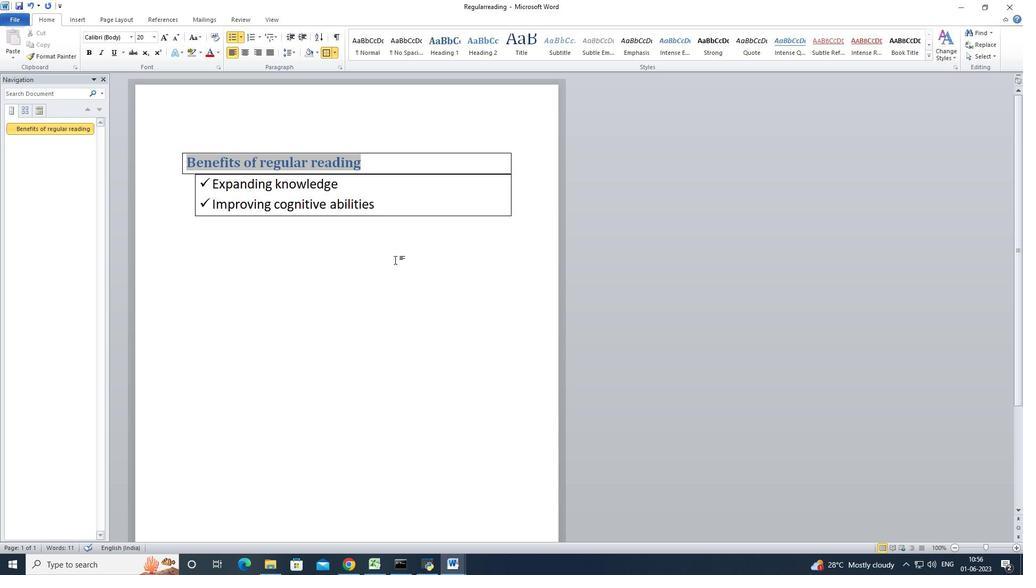 
Action: Mouse moved to (389, 280)
Screenshot: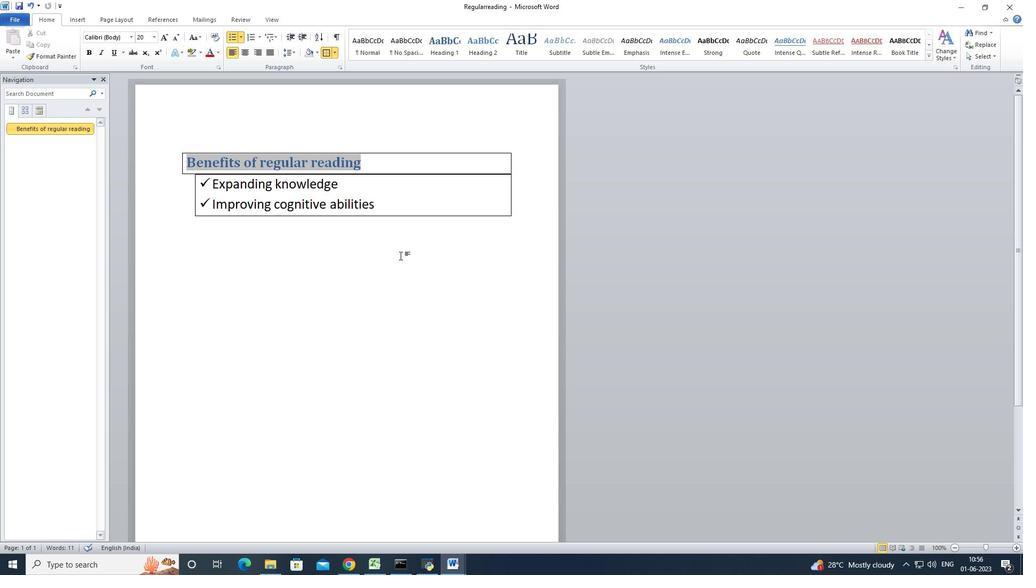 
